 Task: Create a rule when custom fields comments is set to a number grater than 1 by me.
Action: Mouse pressed left at (848, 249)
Screenshot: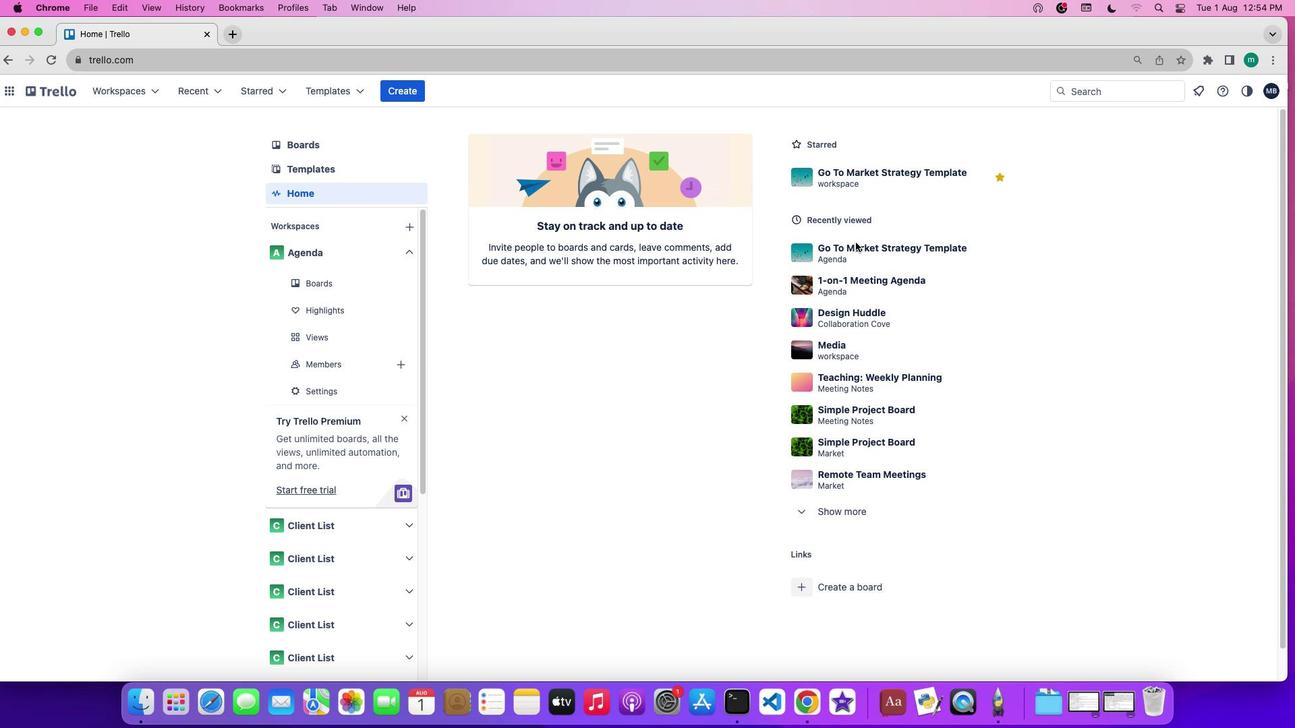 
Action: Mouse pressed left at (848, 249)
Screenshot: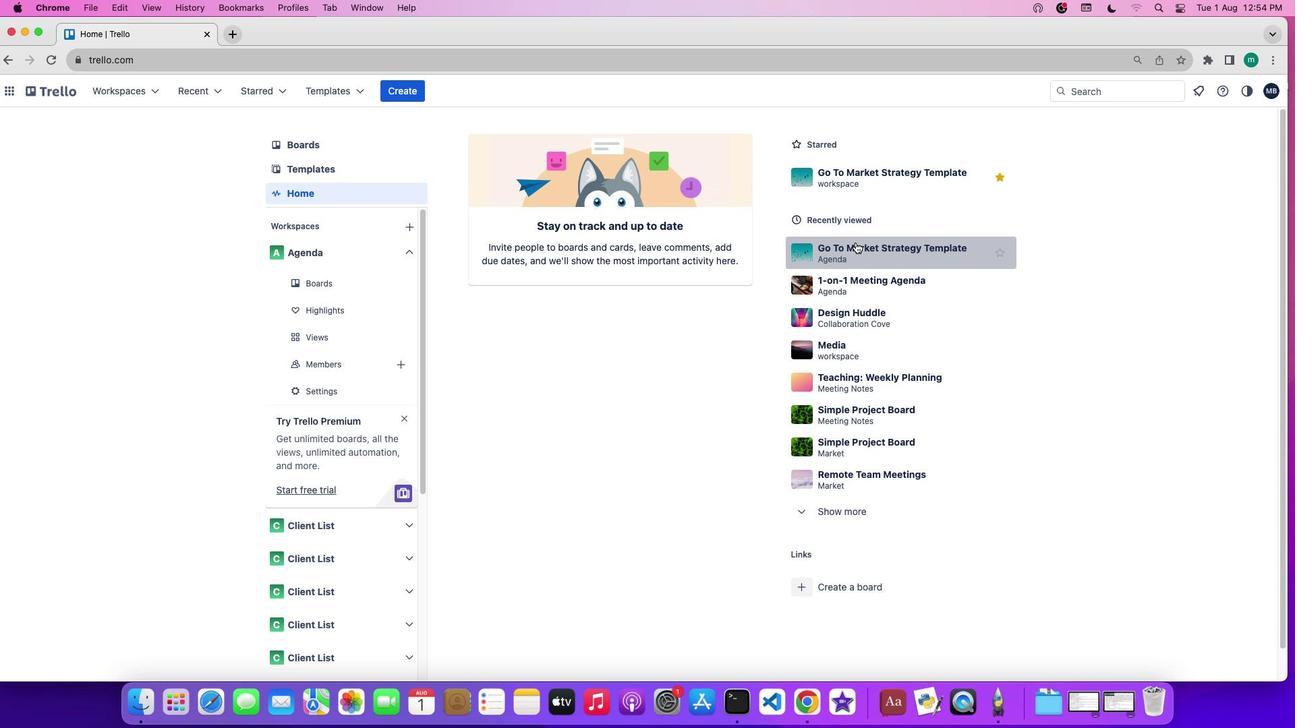 
Action: Mouse moved to (1170, 303)
Screenshot: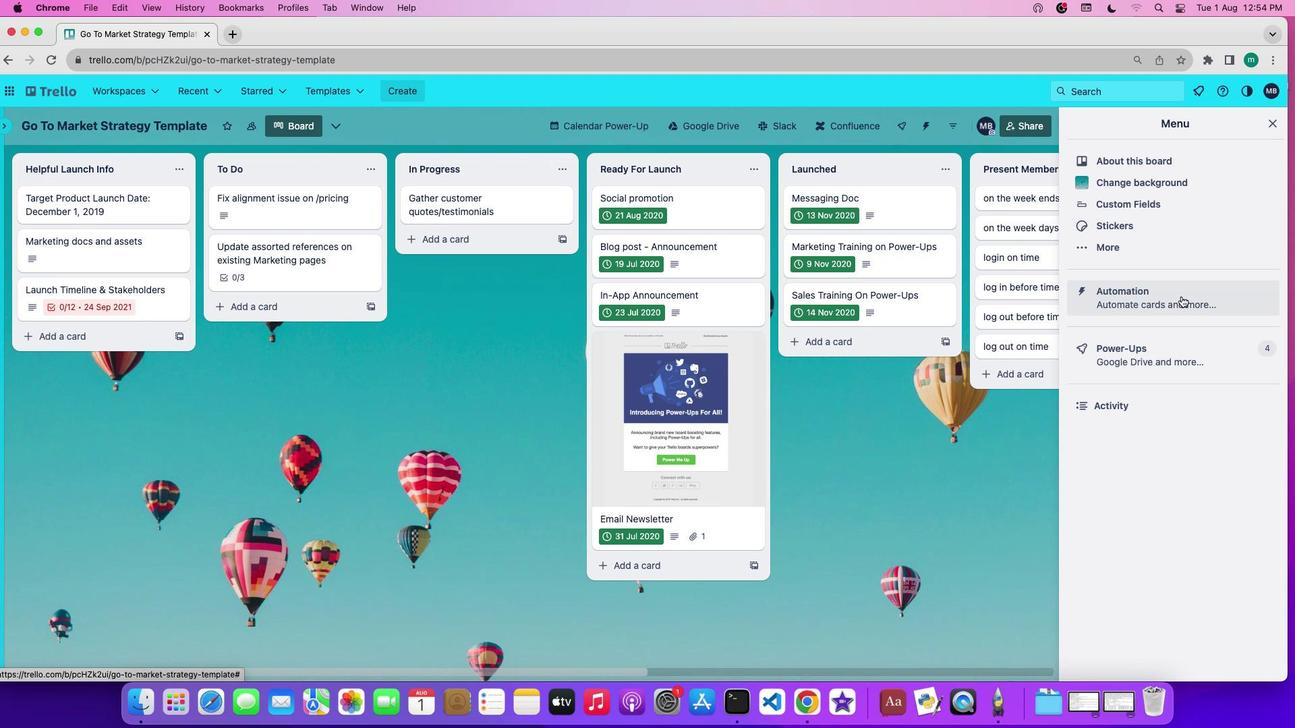 
Action: Mouse pressed left at (1170, 303)
Screenshot: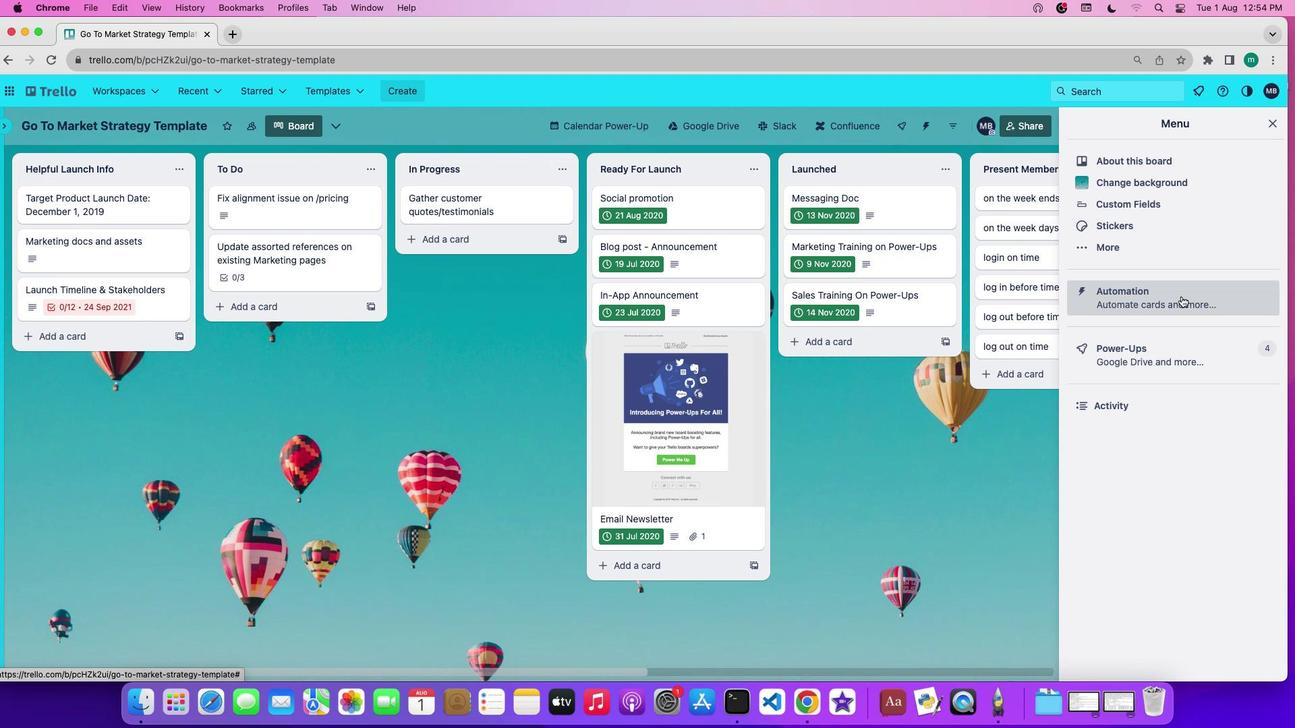 
Action: Mouse moved to (57, 245)
Screenshot: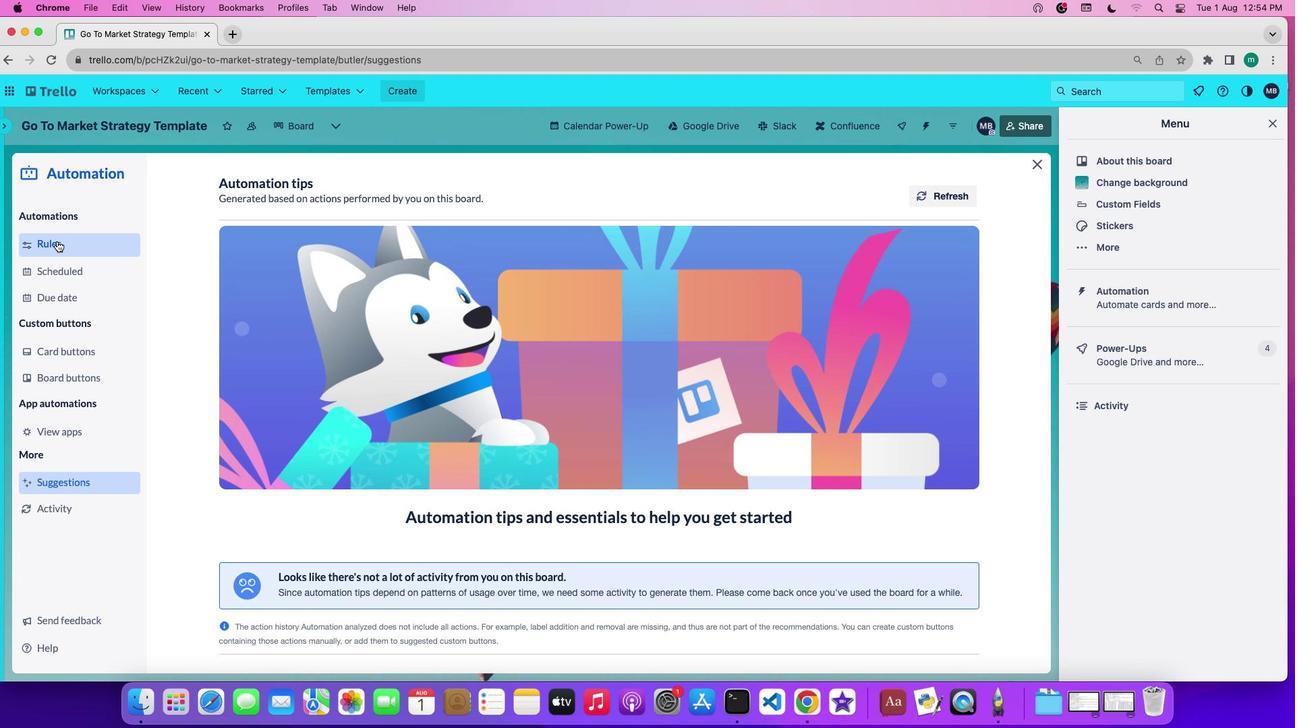 
Action: Mouse pressed left at (57, 245)
Screenshot: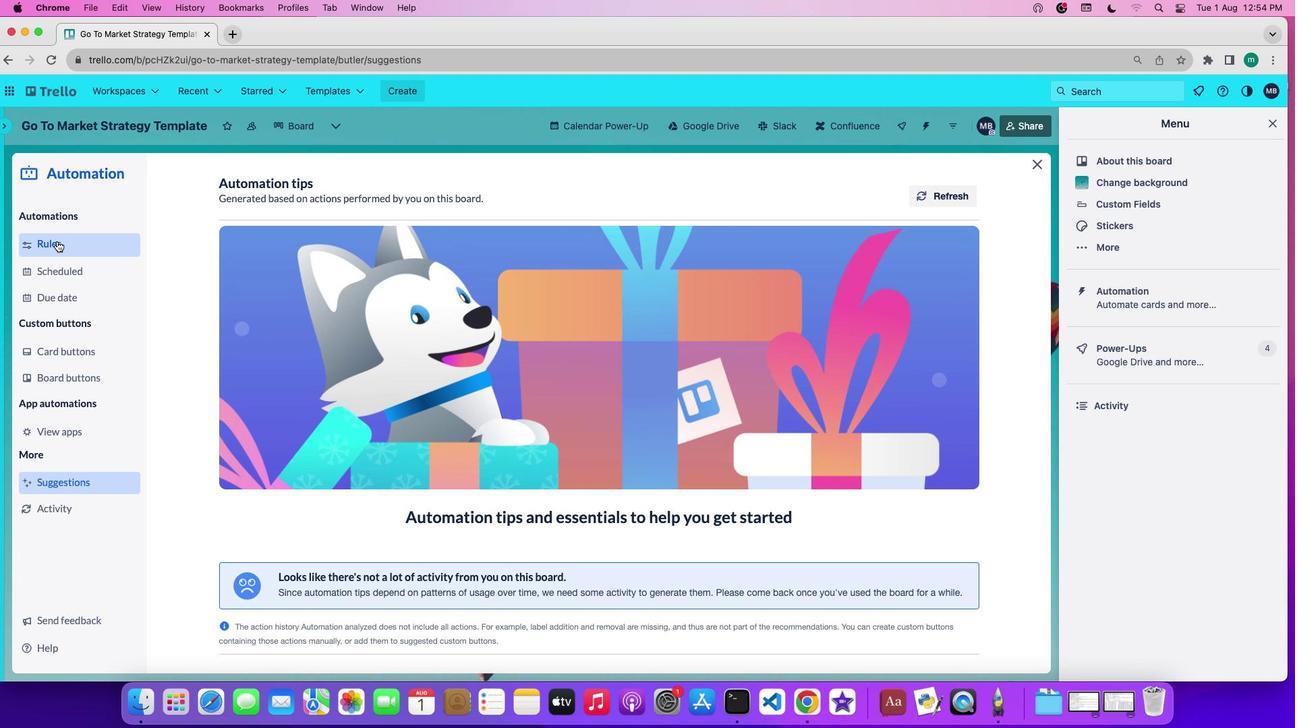 
Action: Mouse moved to (275, 486)
Screenshot: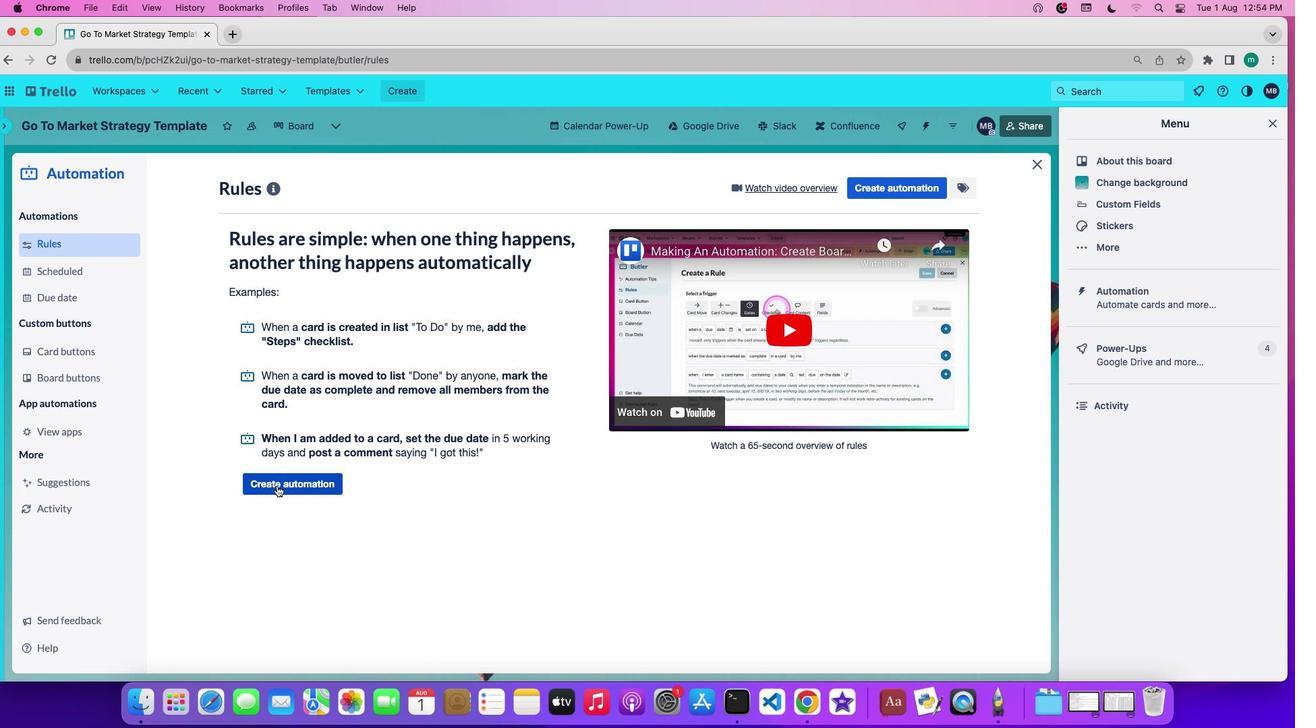 
Action: Mouse pressed left at (275, 486)
Screenshot: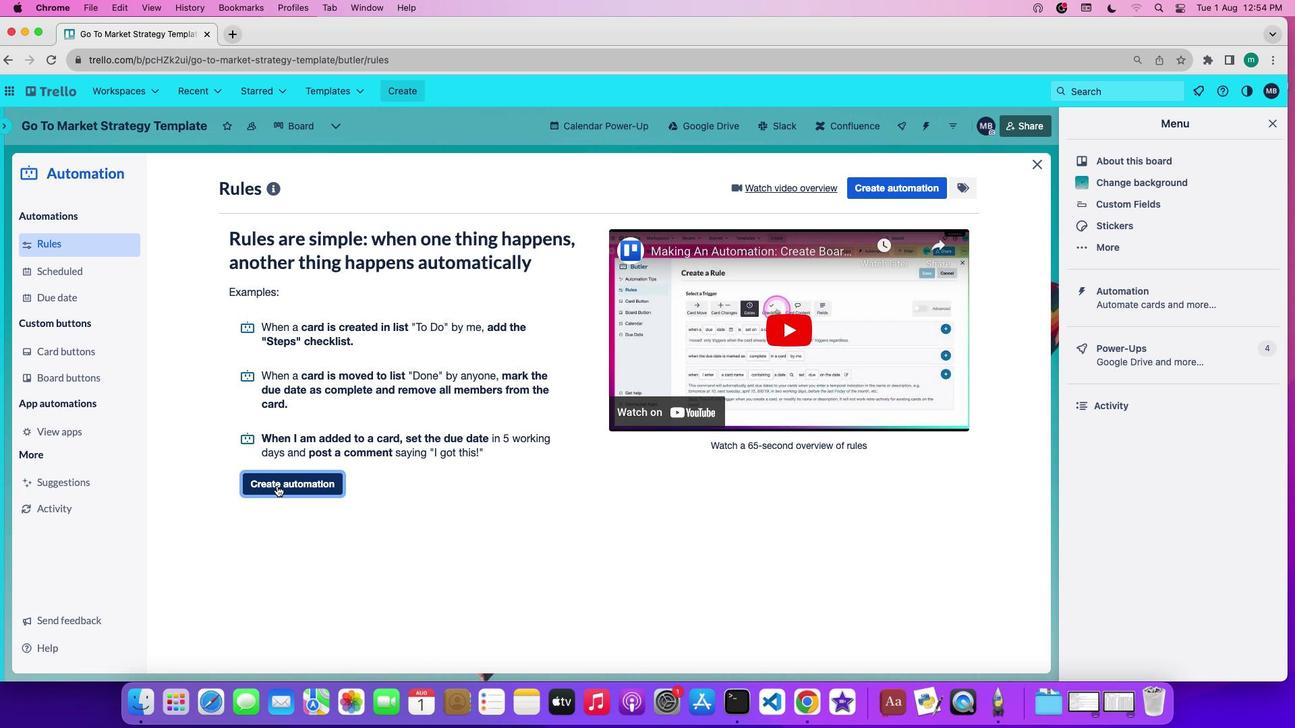 
Action: Mouse moved to (598, 313)
Screenshot: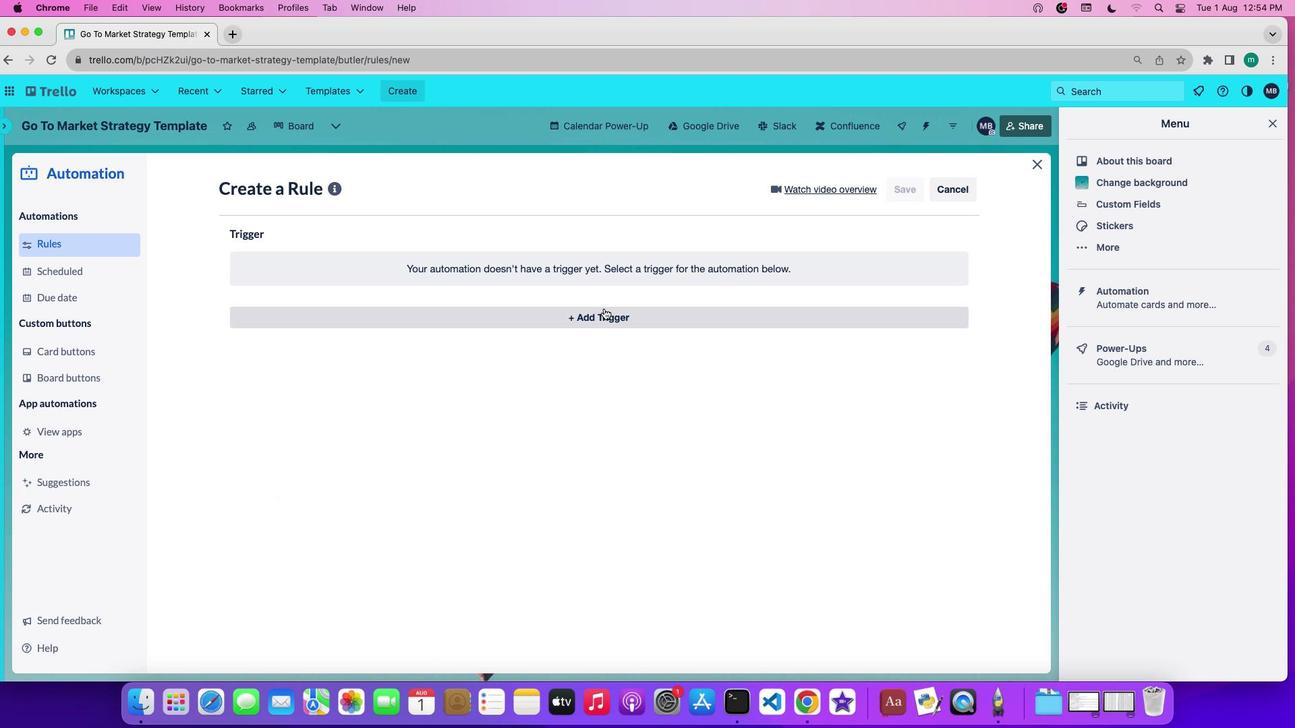 
Action: Mouse pressed left at (598, 313)
Screenshot: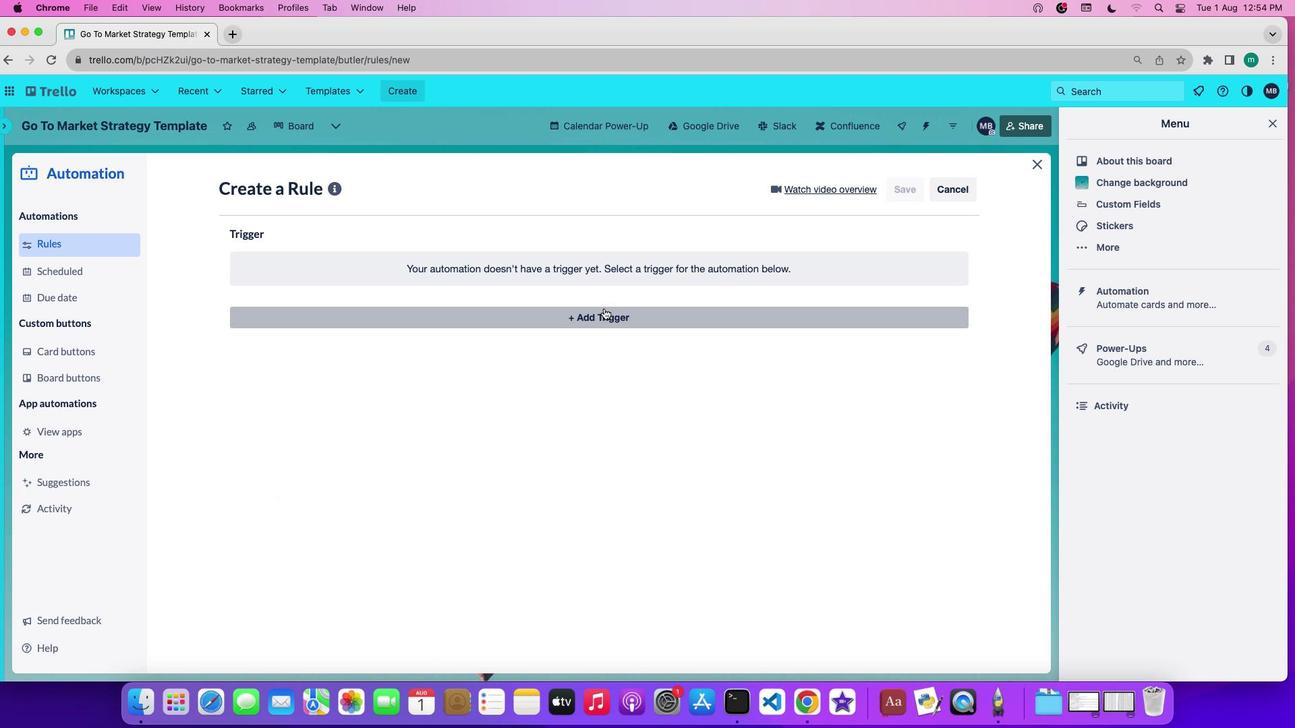 
Action: Mouse moved to (541, 373)
Screenshot: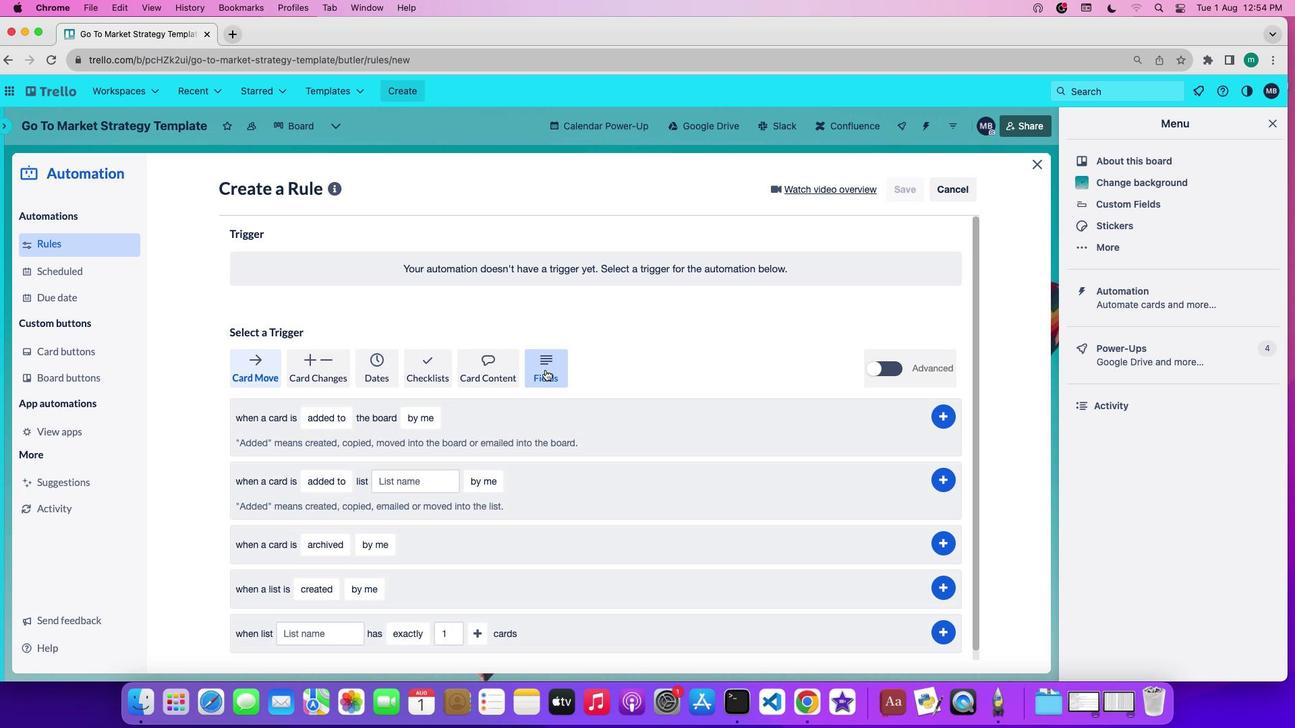 
Action: Mouse pressed left at (541, 373)
Screenshot: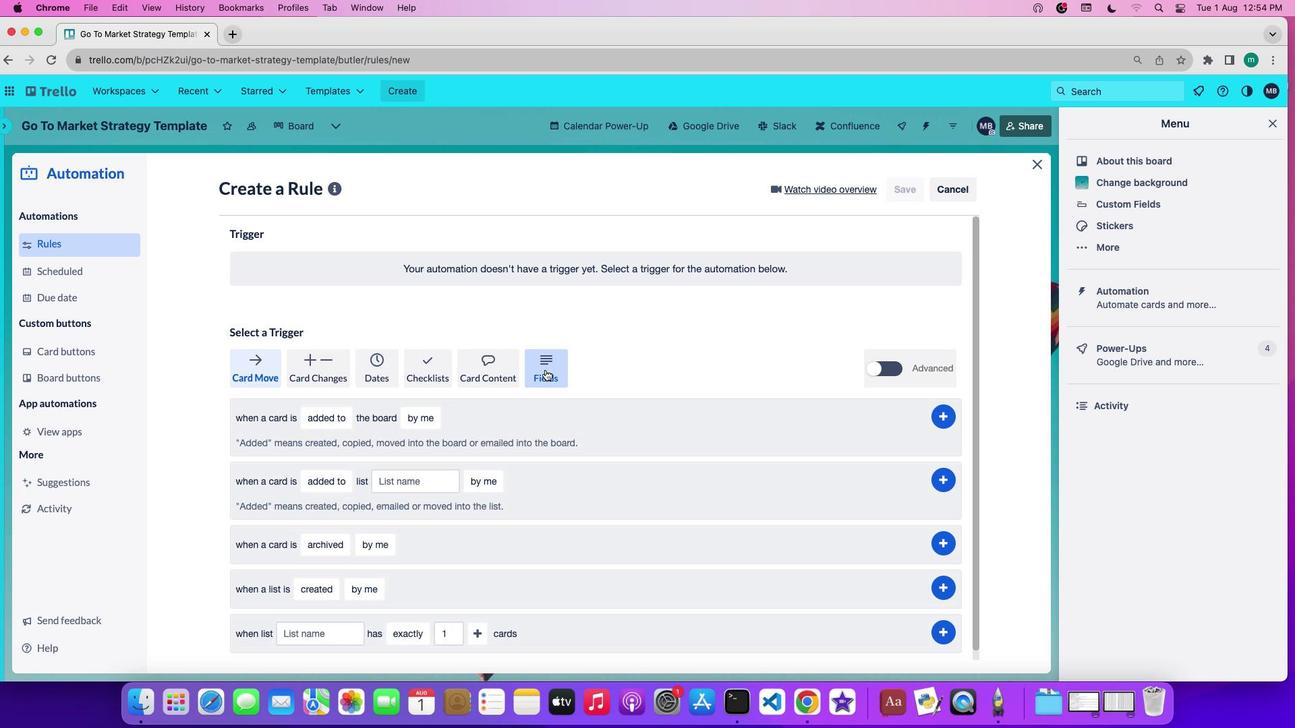 
Action: Mouse moved to (525, 514)
Screenshot: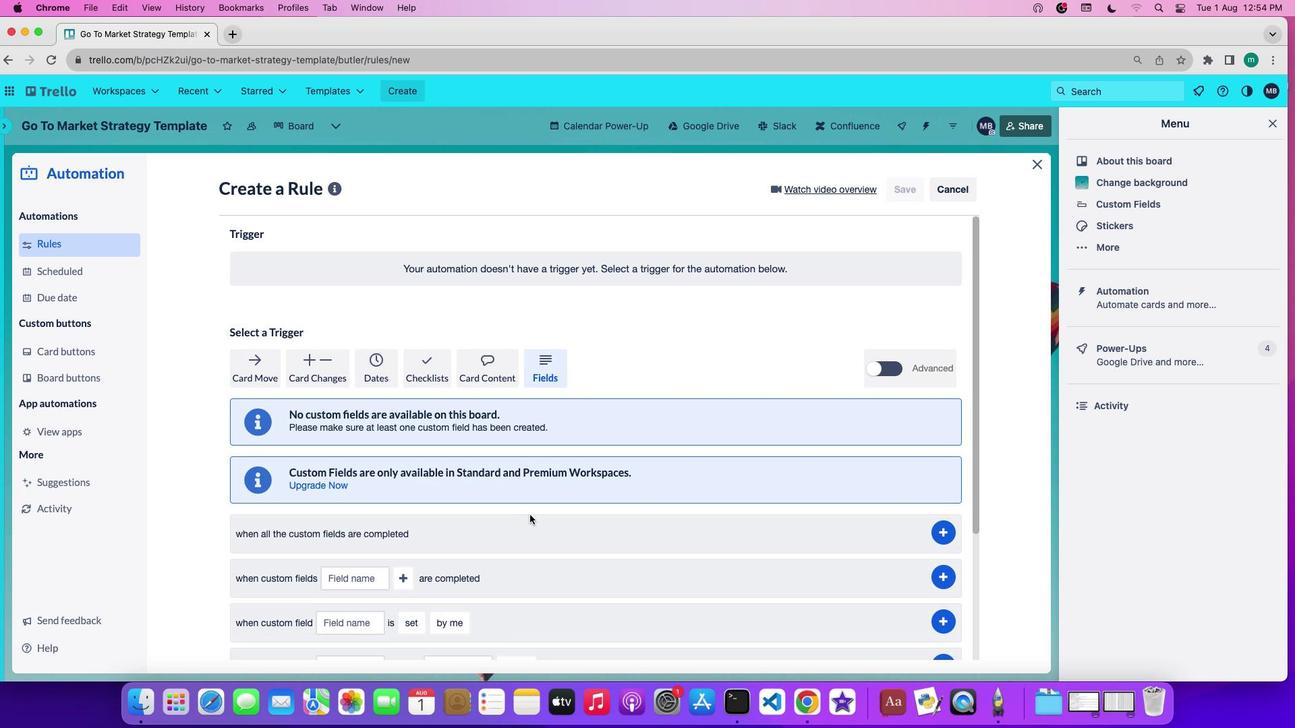 
Action: Mouse scrolled (525, 514) with delta (0, 12)
Screenshot: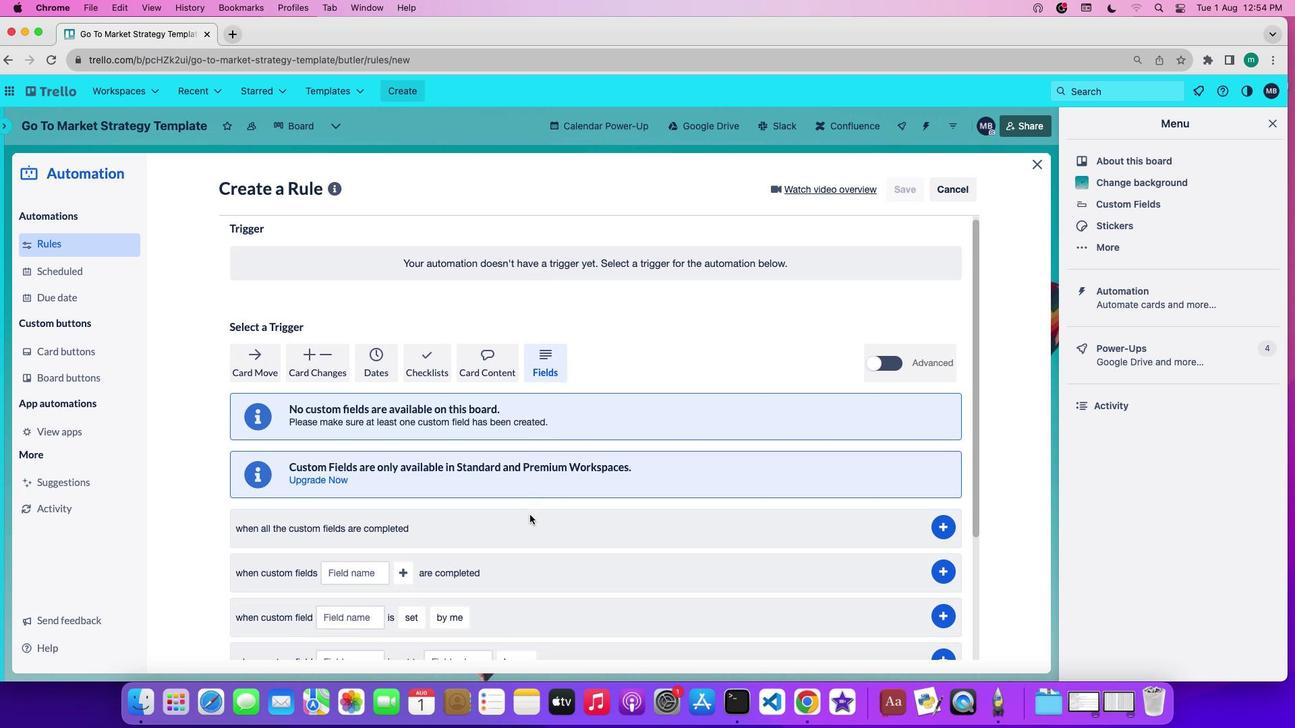 
Action: Mouse scrolled (525, 514) with delta (0, 12)
Screenshot: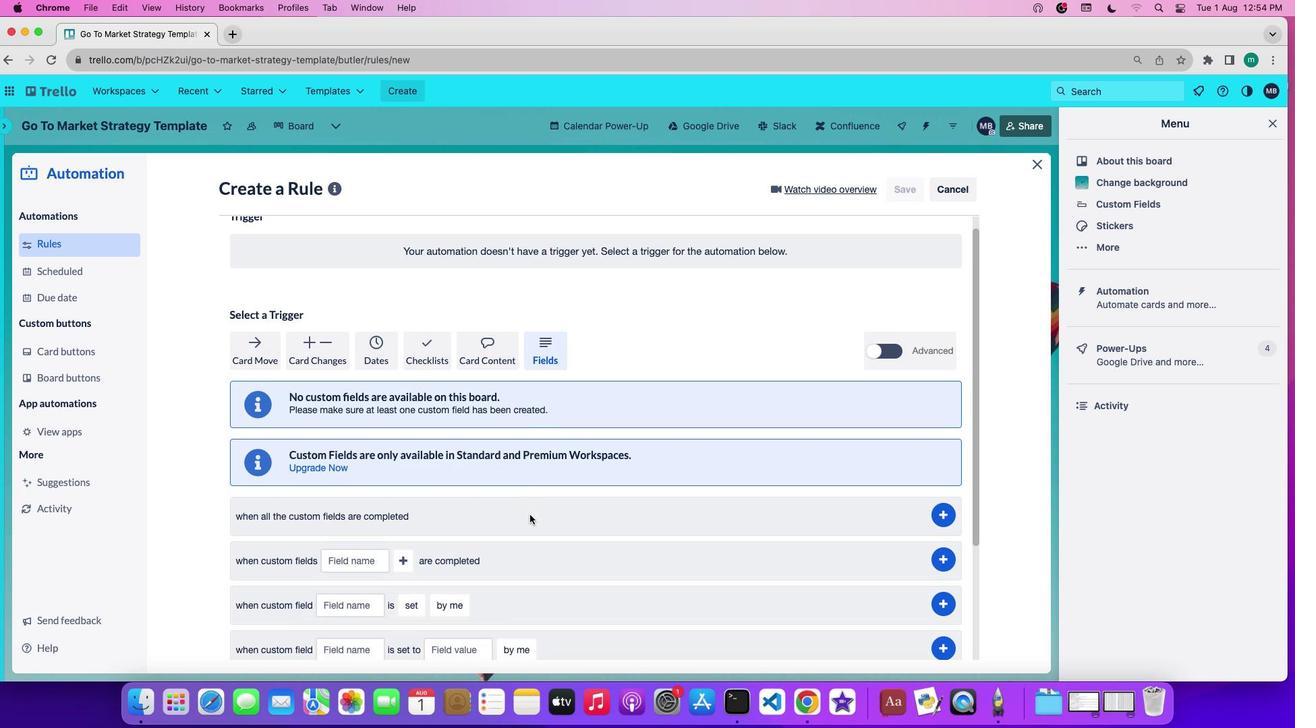 
Action: Mouse scrolled (525, 514) with delta (0, 12)
Screenshot: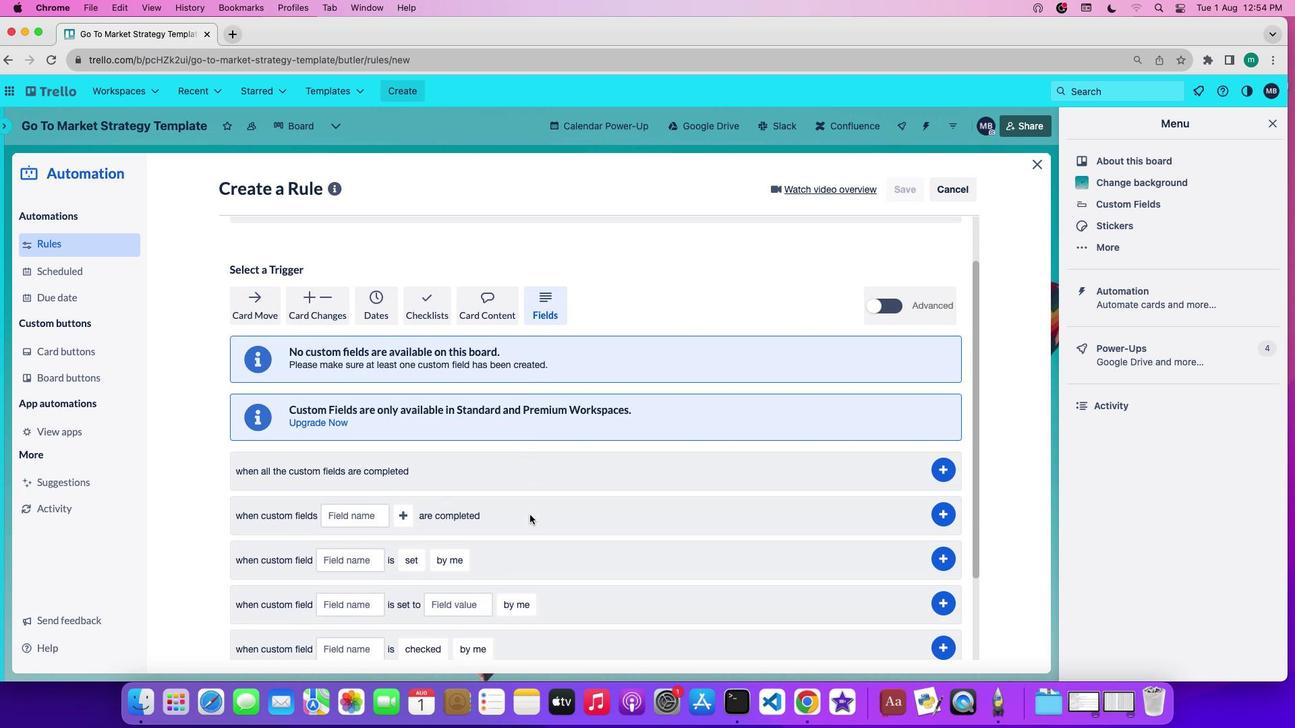 
Action: Mouse scrolled (525, 514) with delta (0, 12)
Screenshot: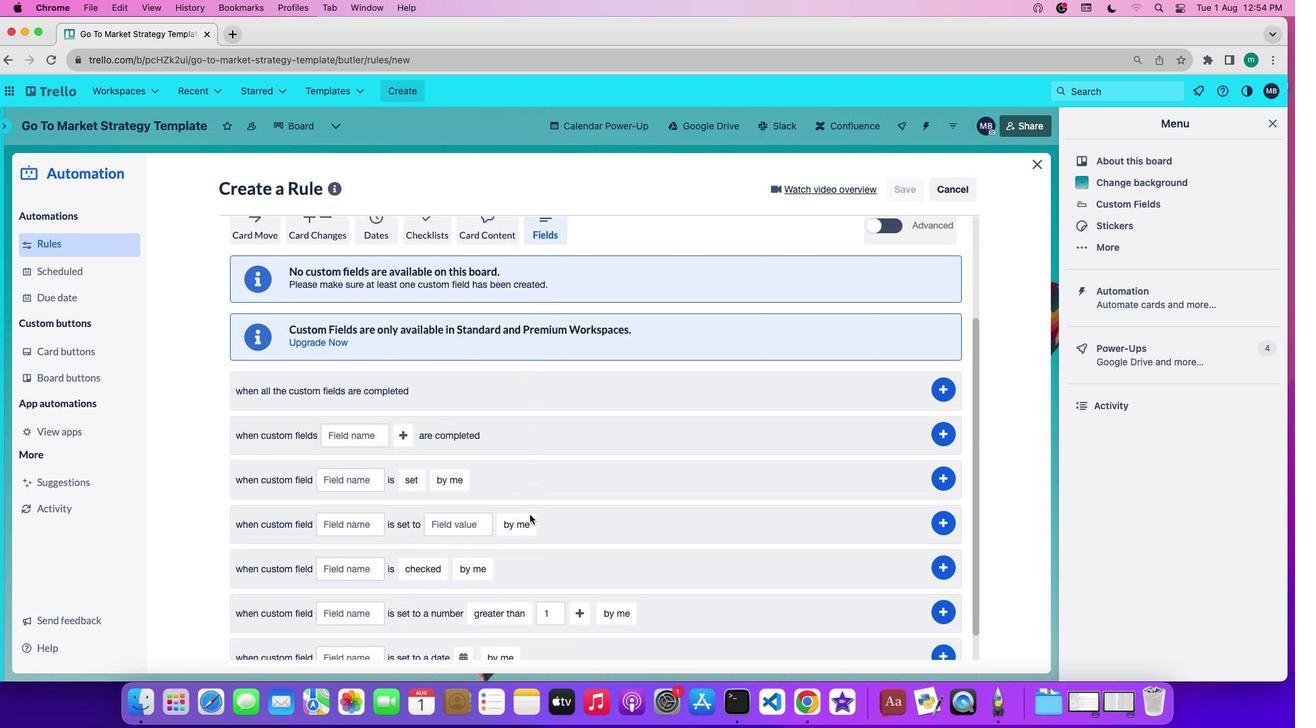 
Action: Mouse scrolled (525, 514) with delta (0, 12)
Screenshot: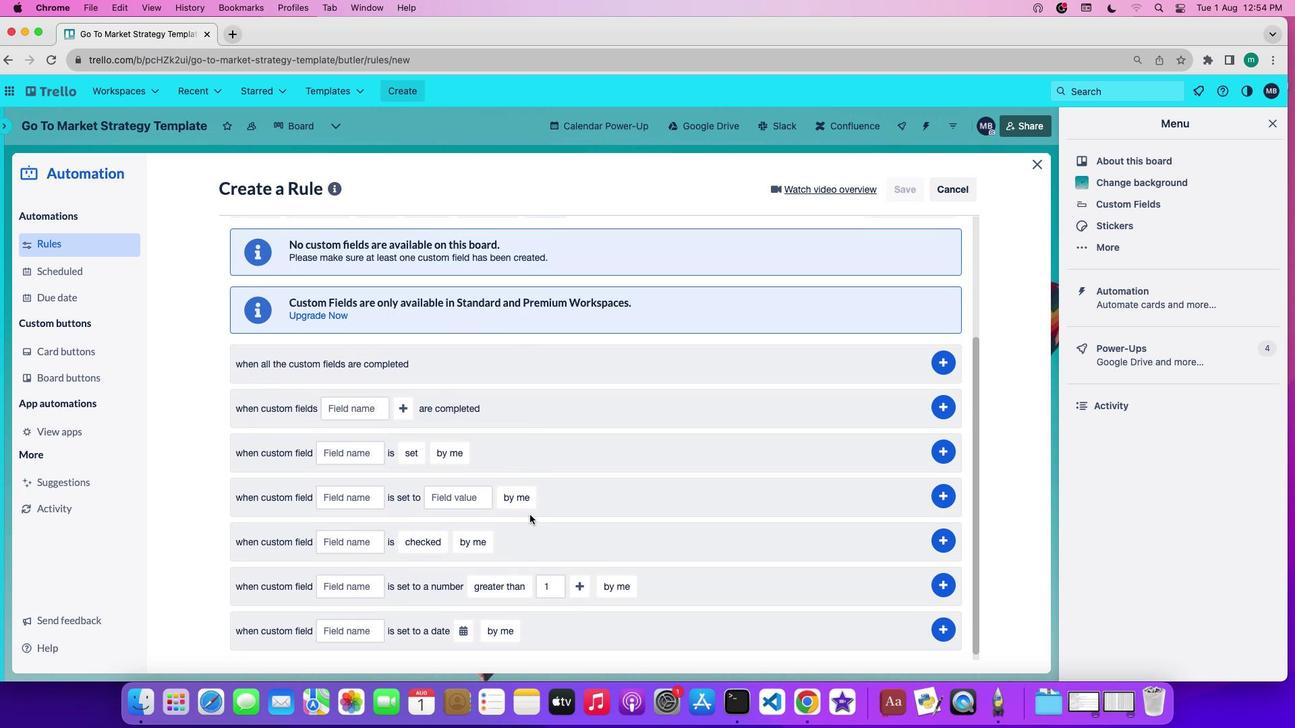 
Action: Mouse scrolled (525, 514) with delta (0, 12)
Screenshot: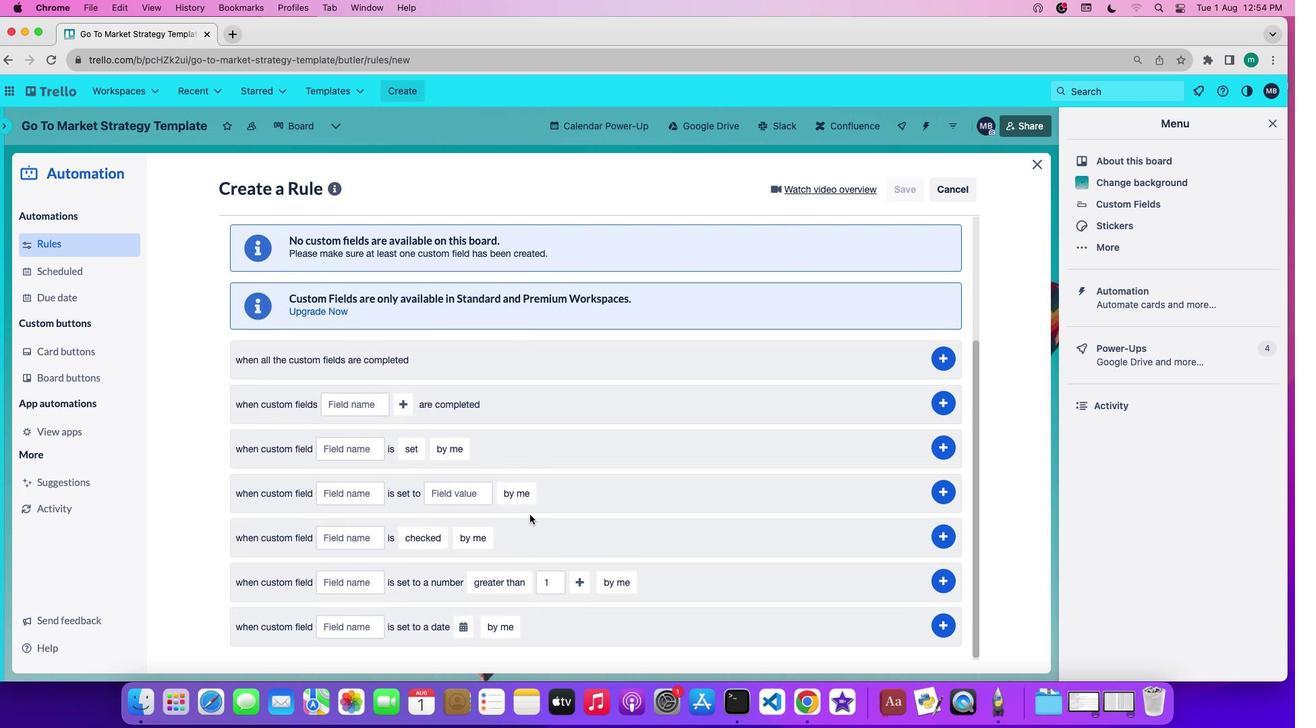 
Action: Mouse scrolled (525, 514) with delta (0, 12)
Screenshot: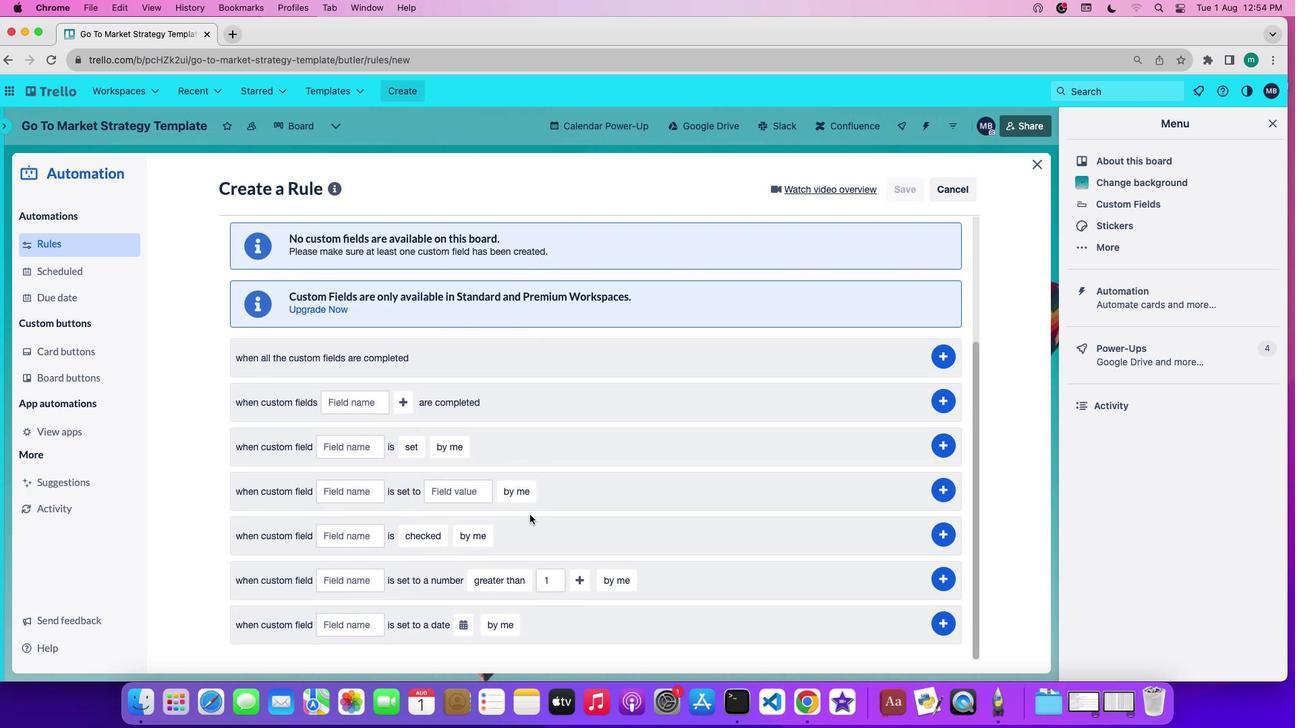 
Action: Mouse moved to (349, 577)
Screenshot: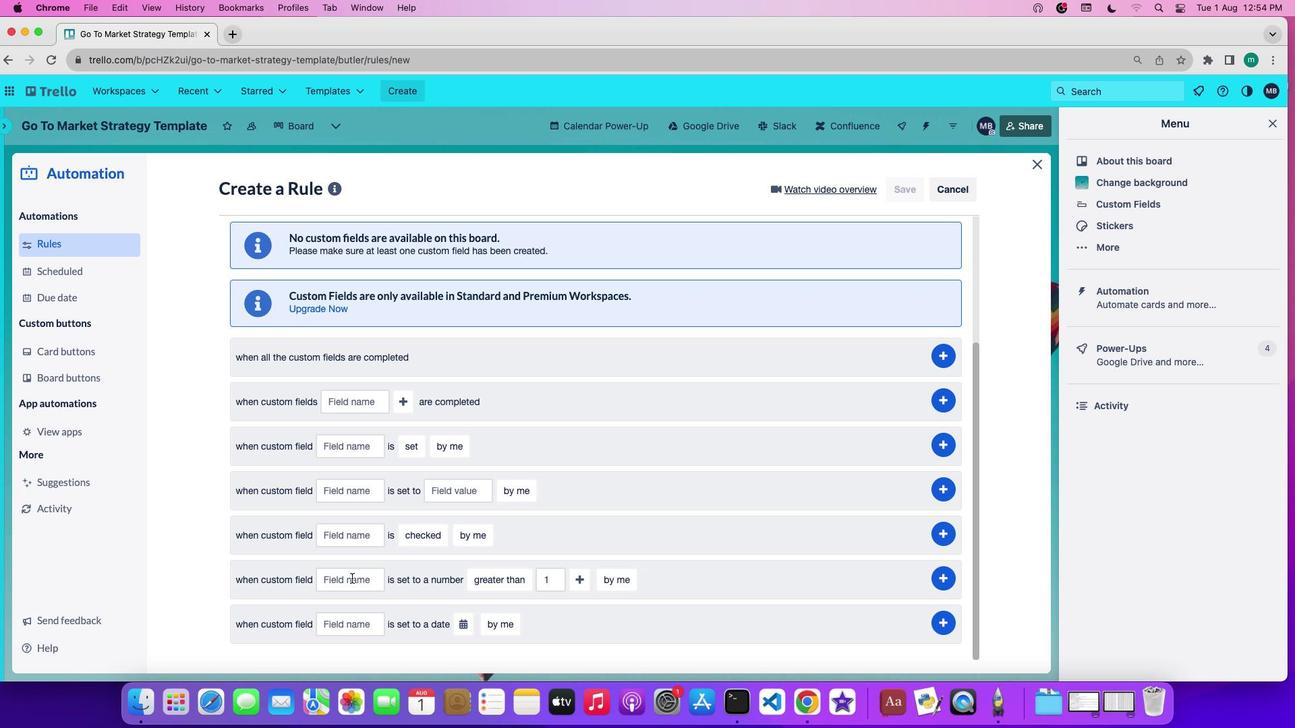 
Action: Mouse pressed left at (349, 577)
Screenshot: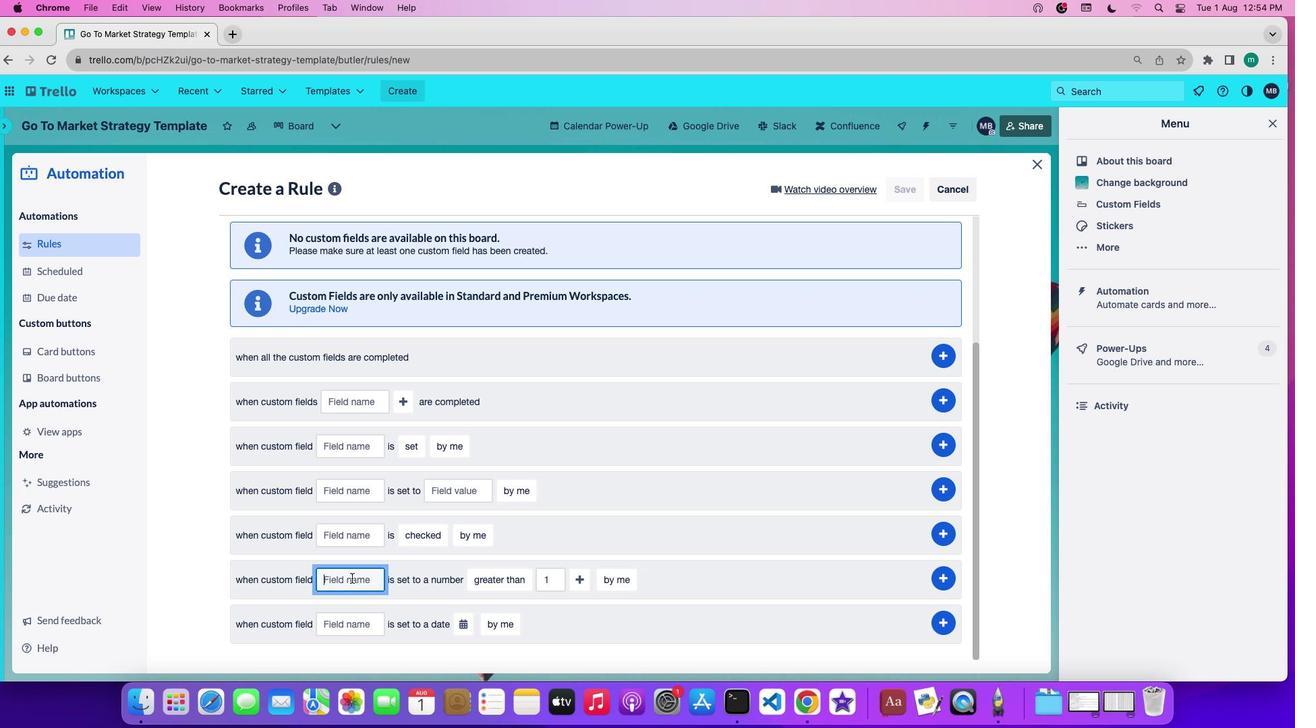 
Action: Key pressed 'c''o''m''m''e''n''t''s'
Screenshot: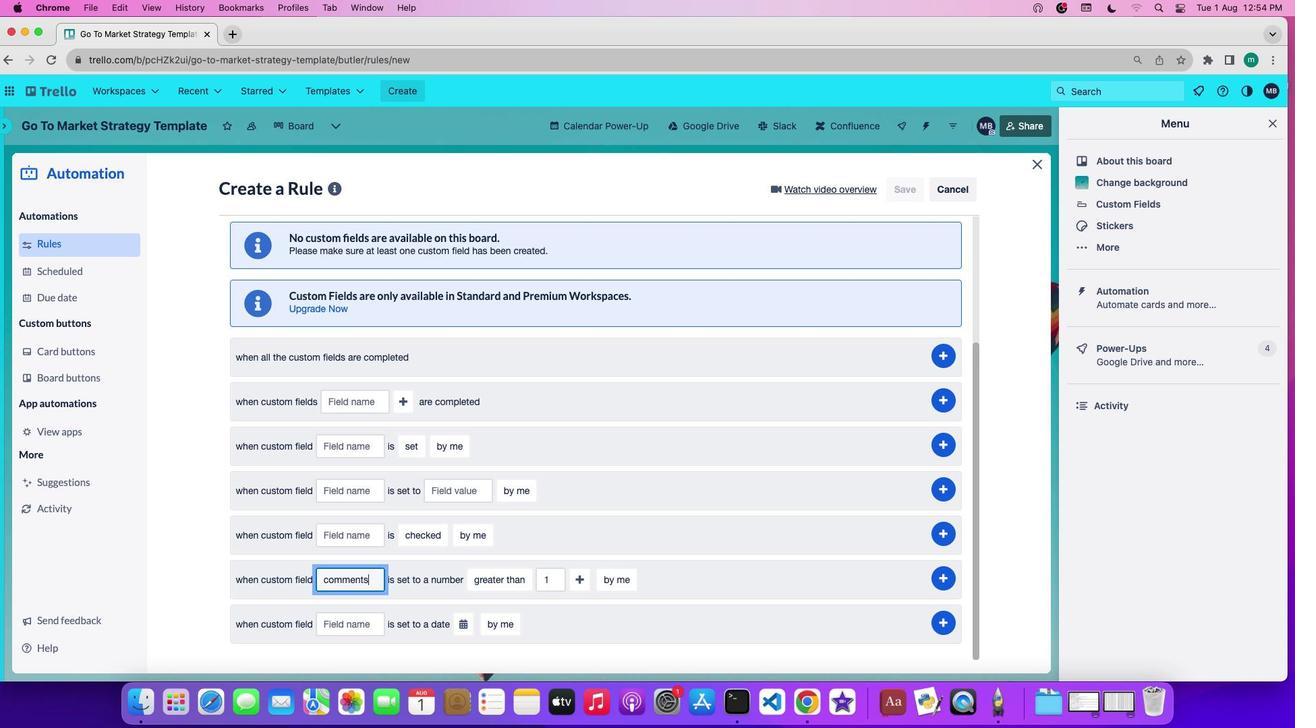 
Action: Mouse moved to (512, 583)
Screenshot: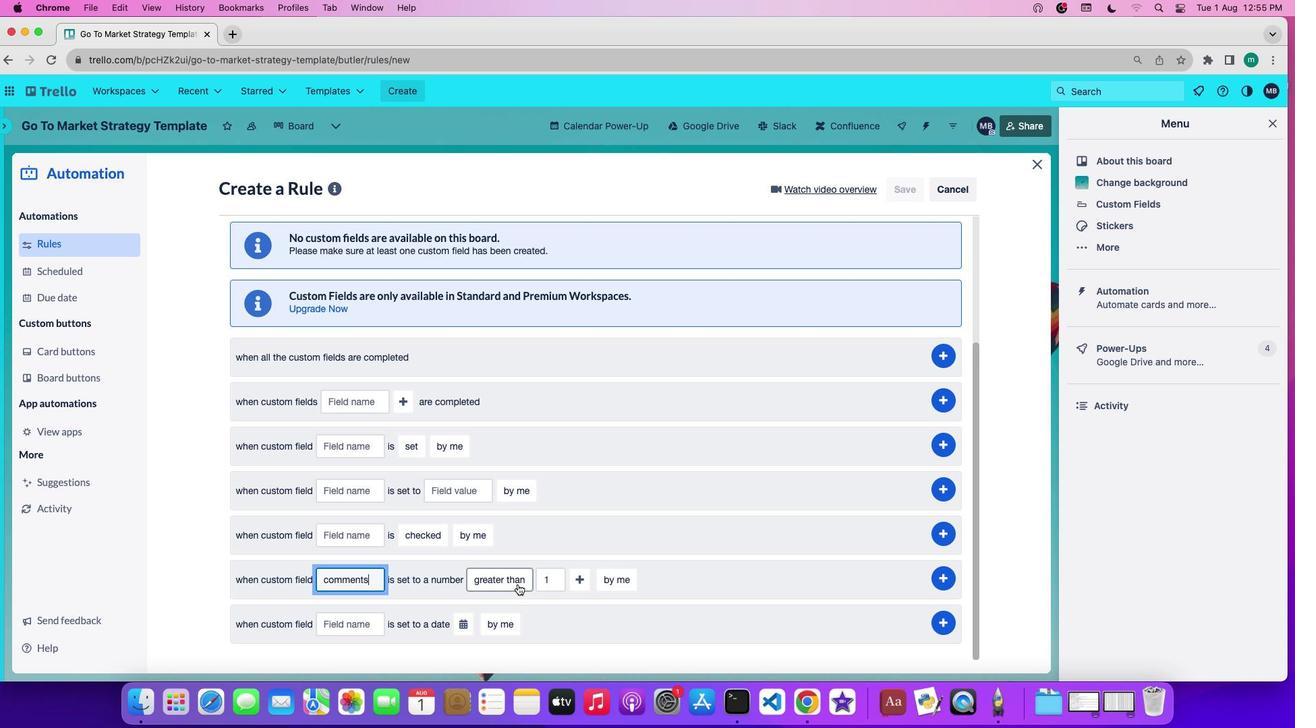 
Action: Mouse pressed left at (512, 583)
Screenshot: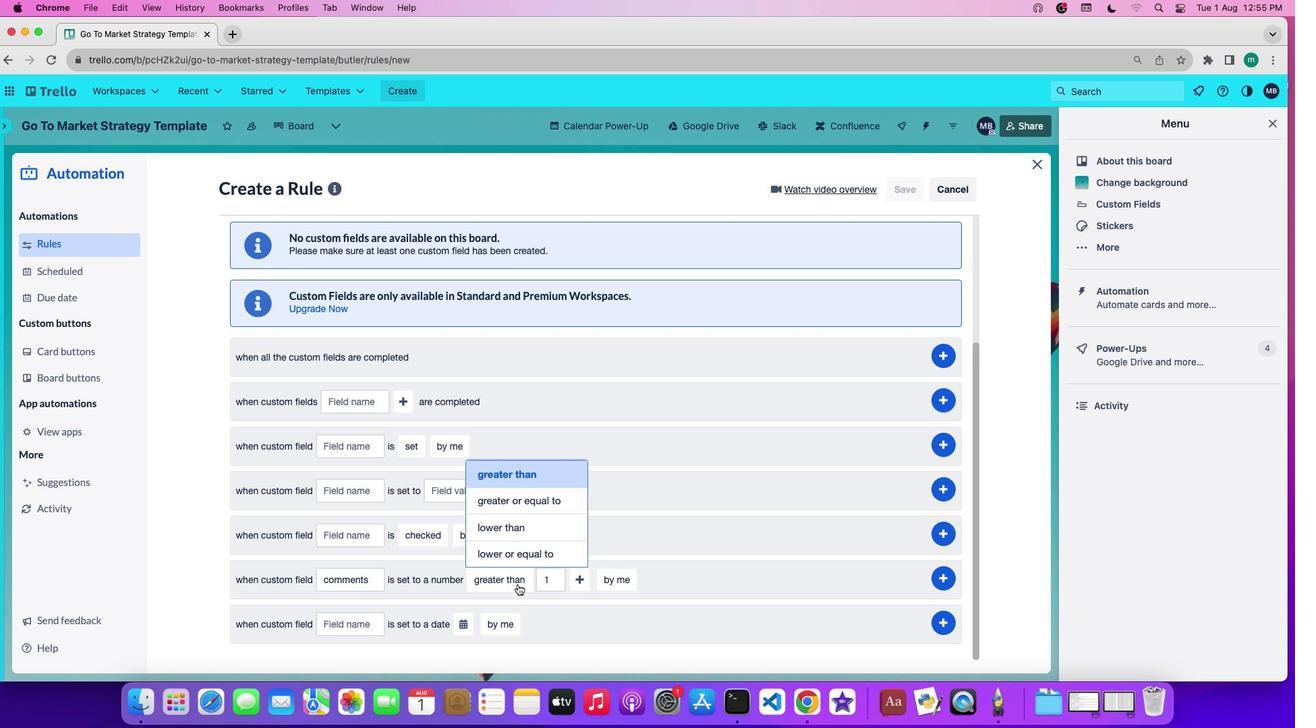
Action: Mouse moved to (541, 477)
Screenshot: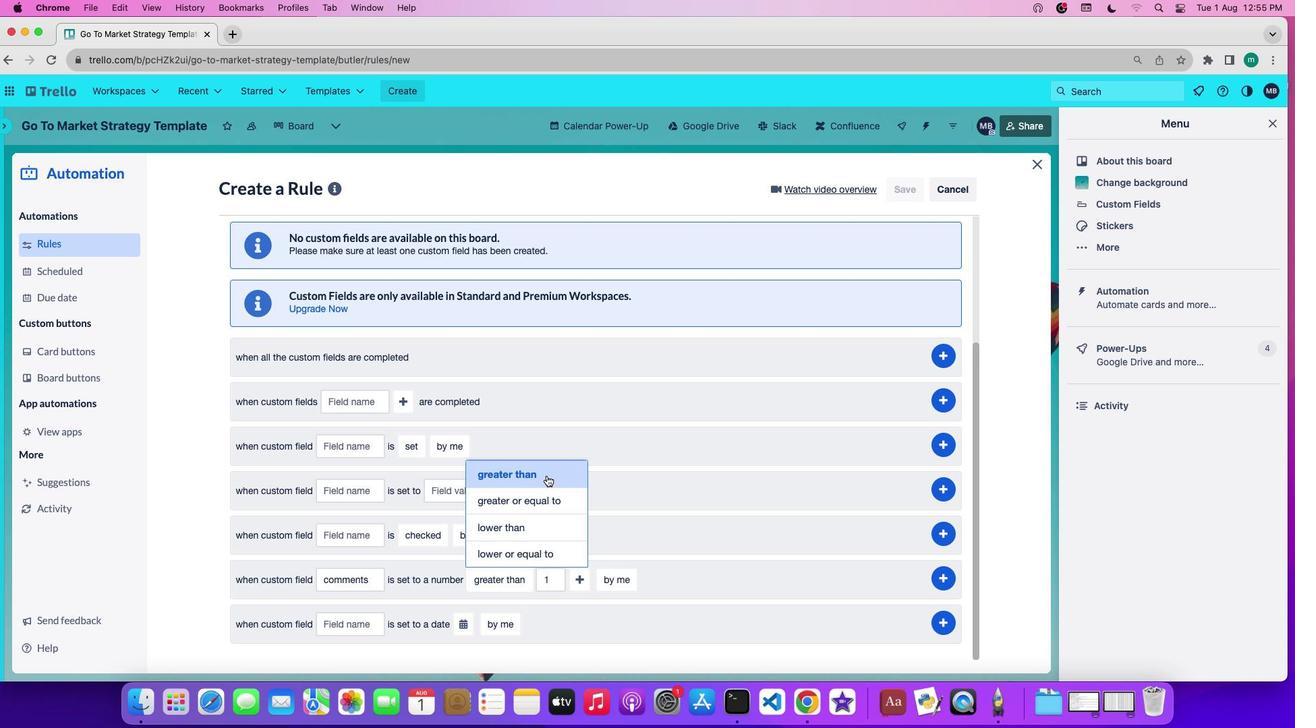 
Action: Mouse pressed left at (541, 477)
Screenshot: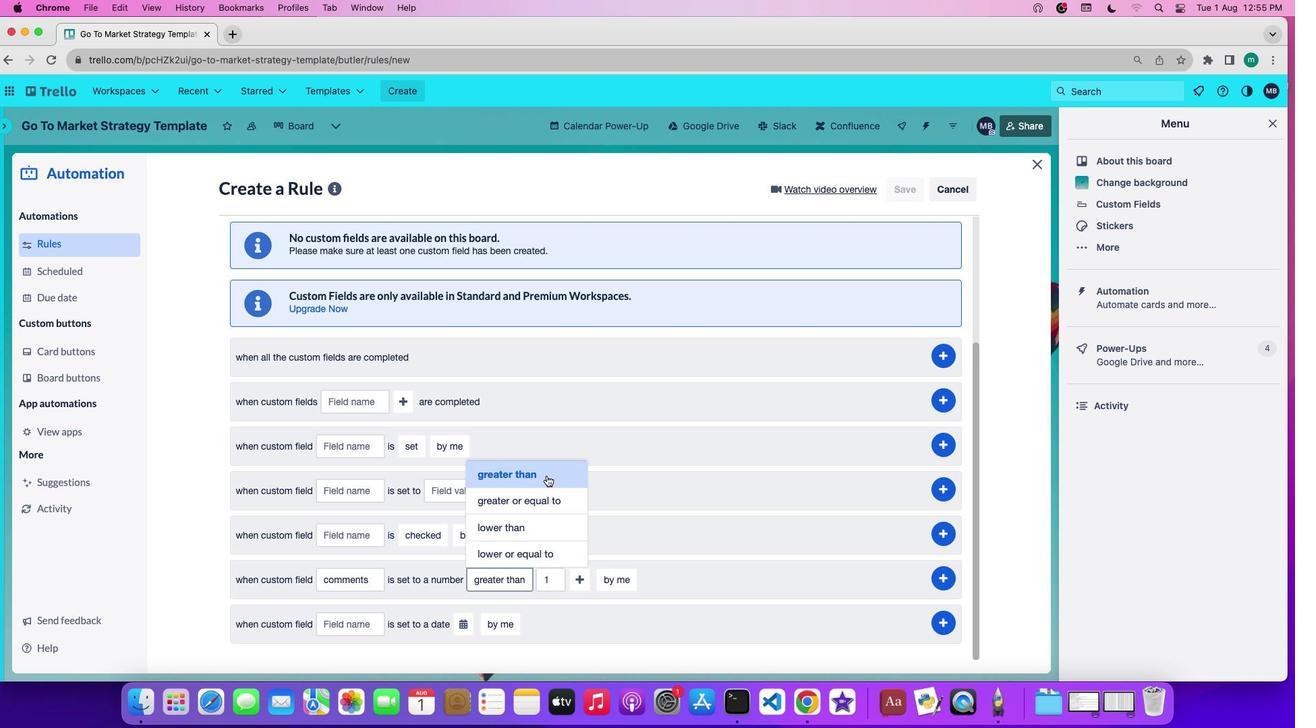 
Action: Mouse moved to (547, 583)
Screenshot: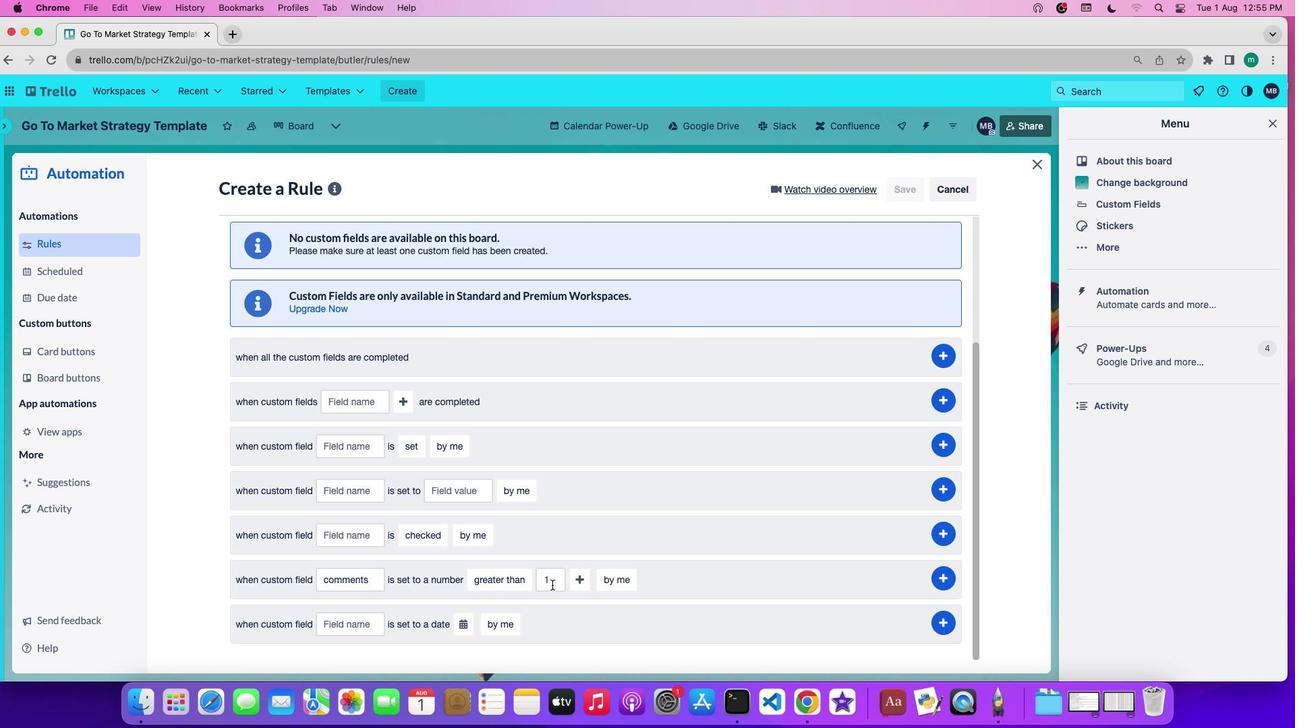 
Action: Mouse pressed left at (547, 583)
Screenshot: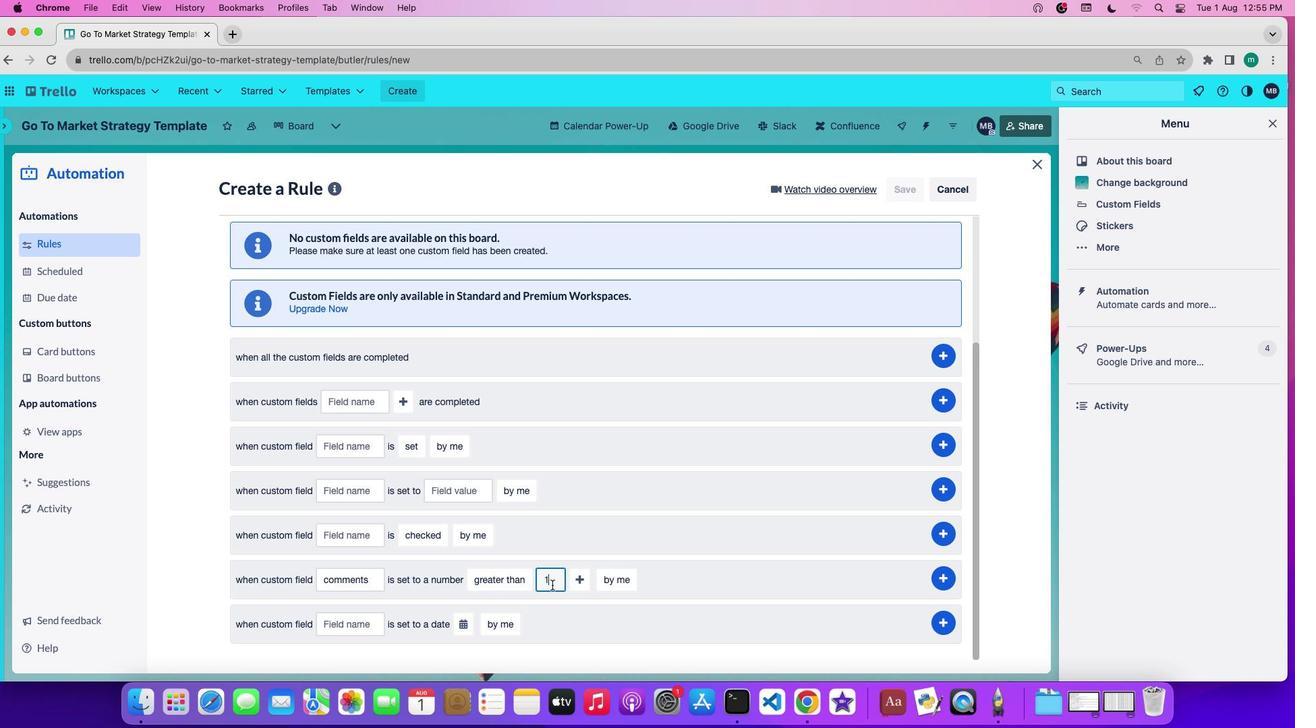 
Action: Key pressed Key.backspace'1'
Screenshot: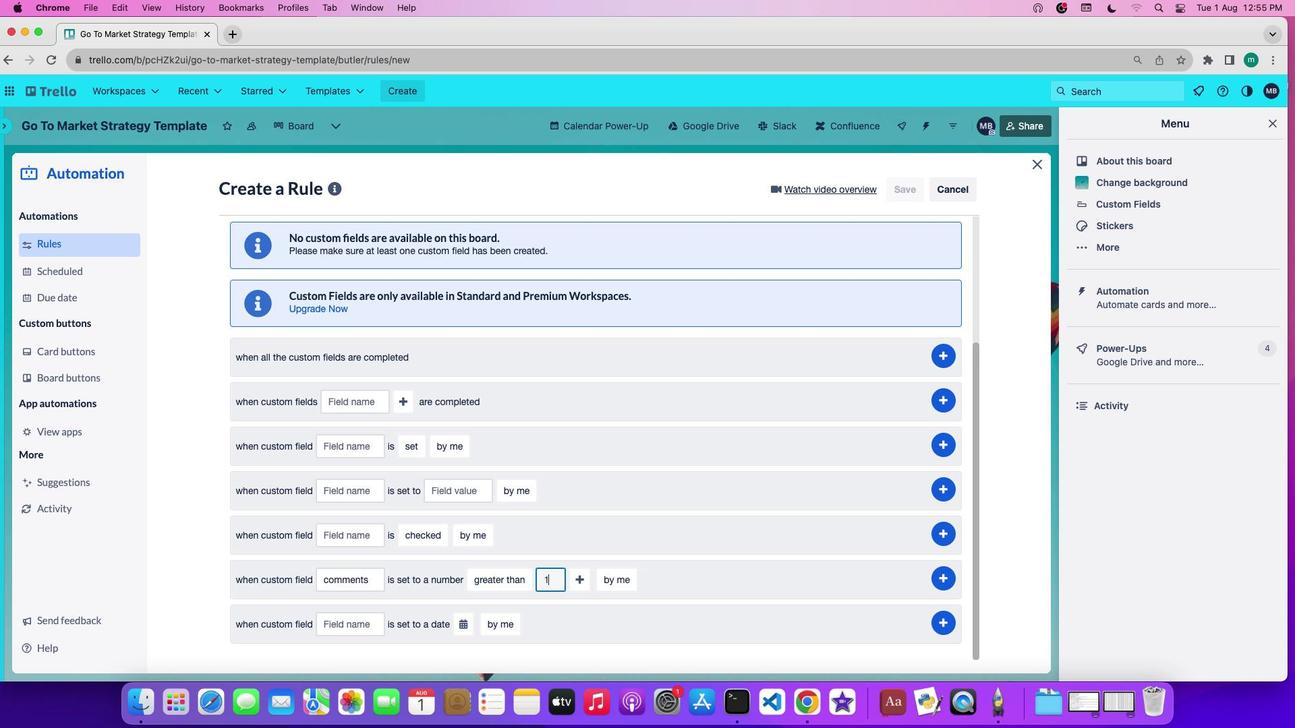 
Action: Mouse moved to (595, 578)
Screenshot: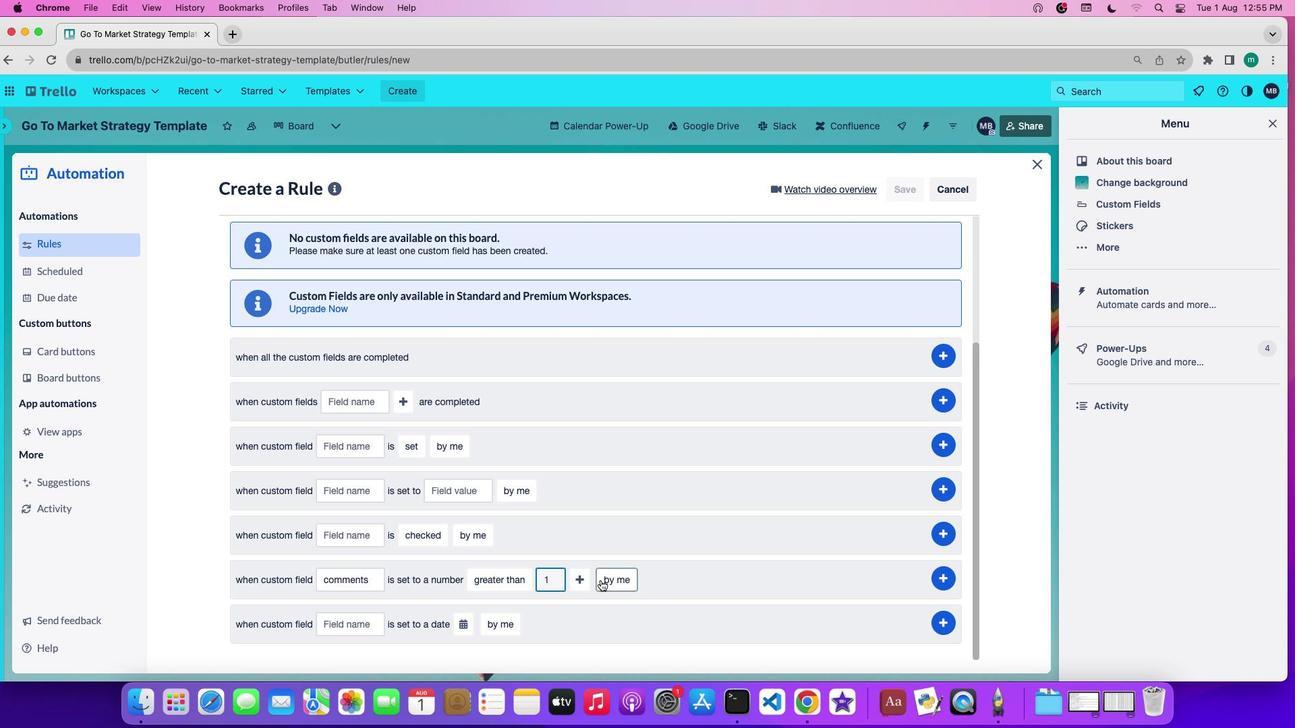 
Action: Mouse pressed left at (595, 578)
Screenshot: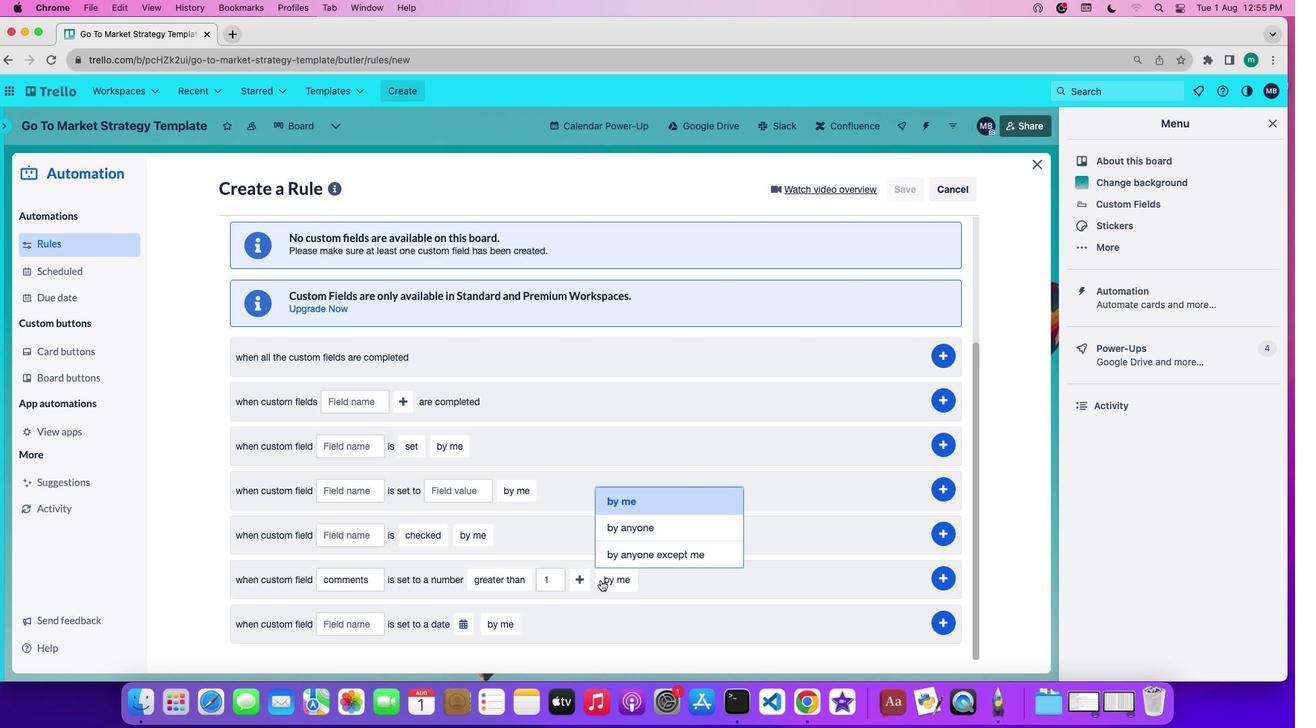
Action: Mouse moved to (676, 500)
Screenshot: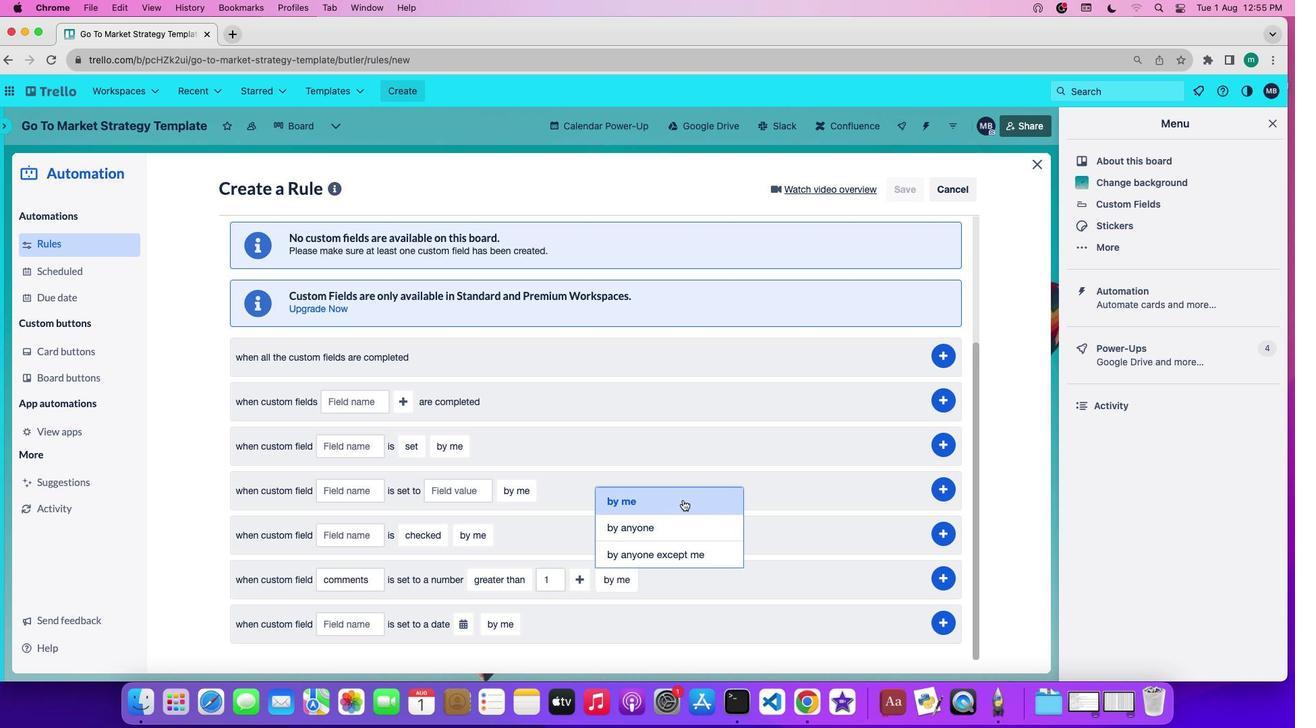 
Action: Mouse pressed left at (676, 500)
Screenshot: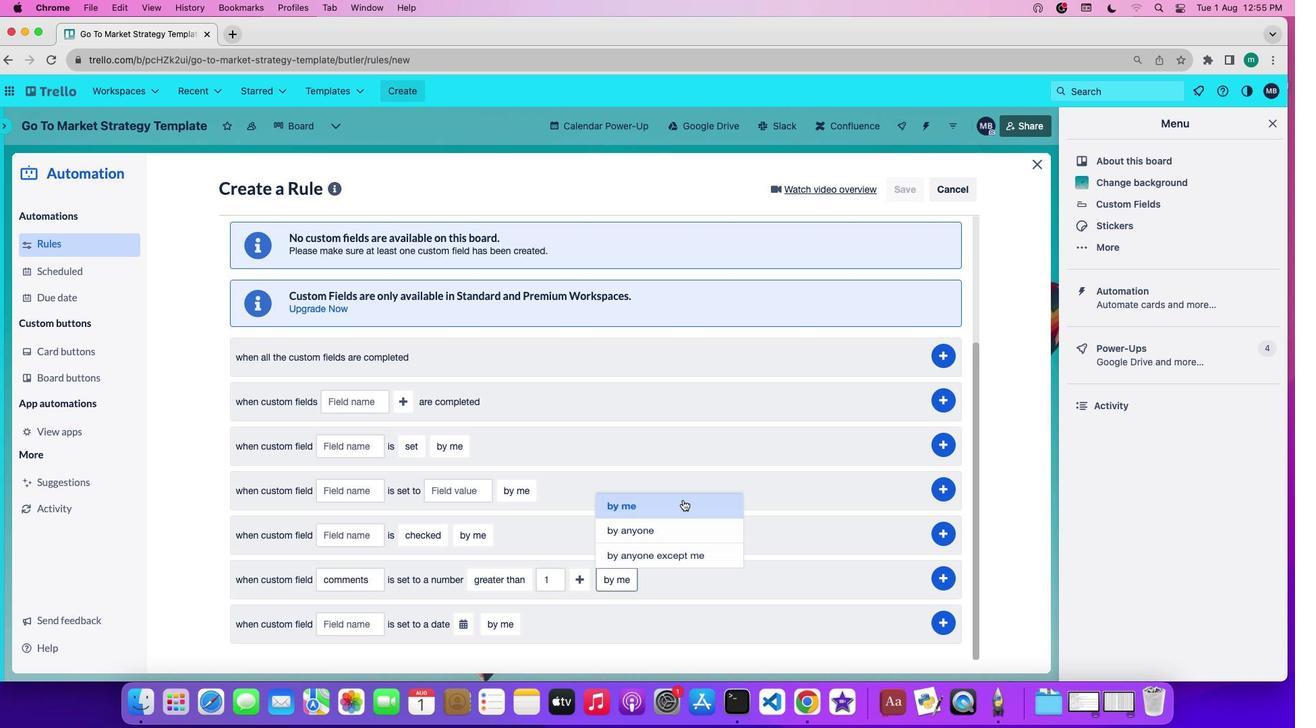 
Action: Mouse moved to (945, 583)
Screenshot: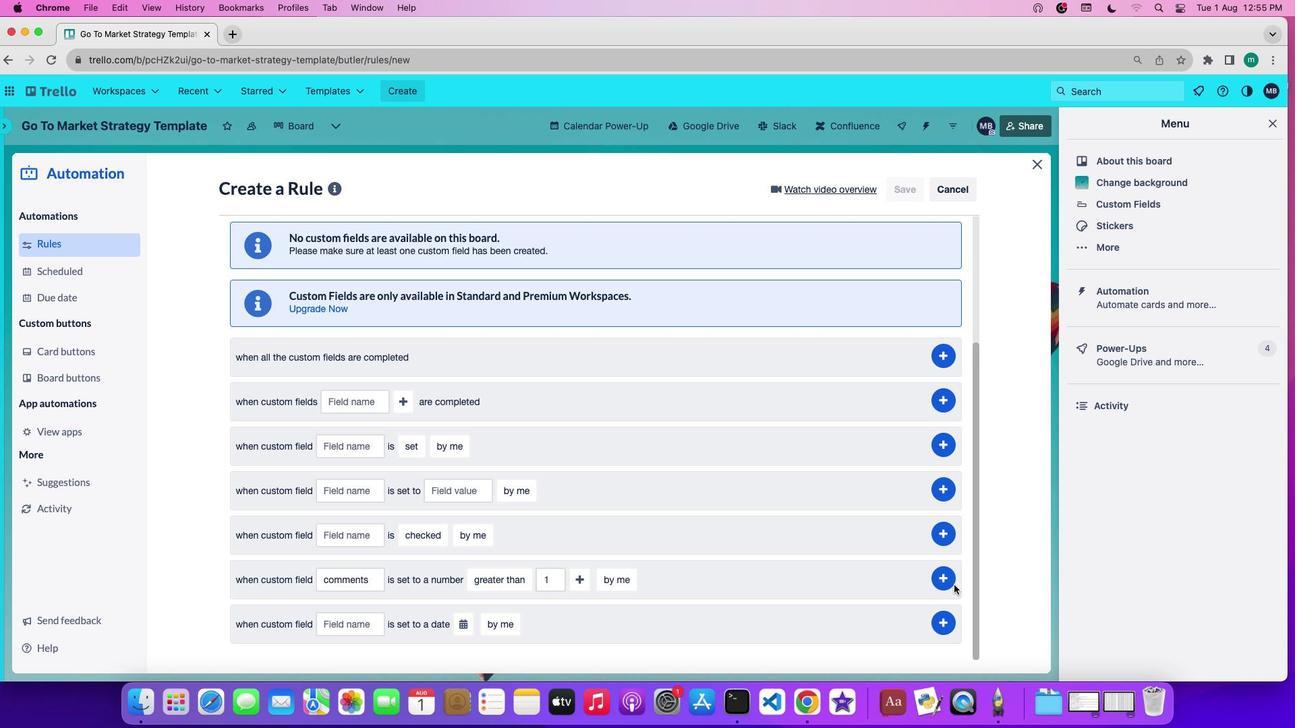
Action: Mouse pressed left at (945, 583)
Screenshot: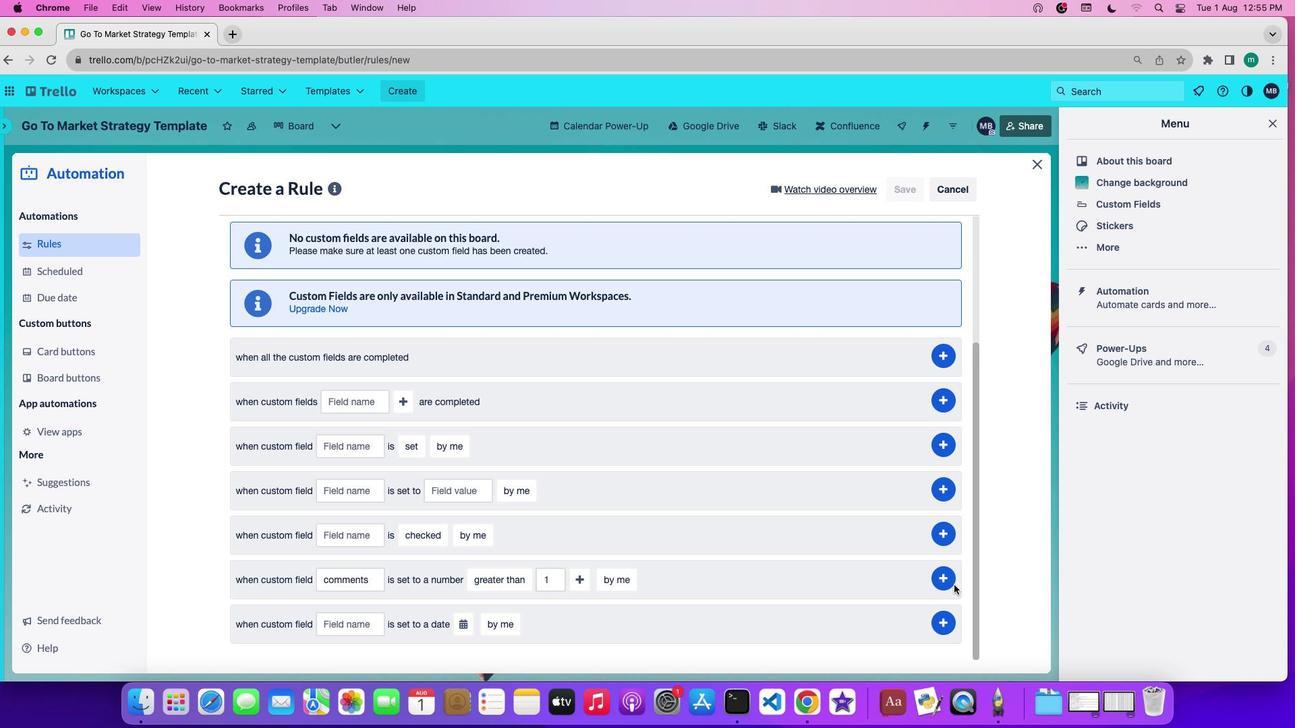 
Action: Mouse moved to (936, 580)
Screenshot: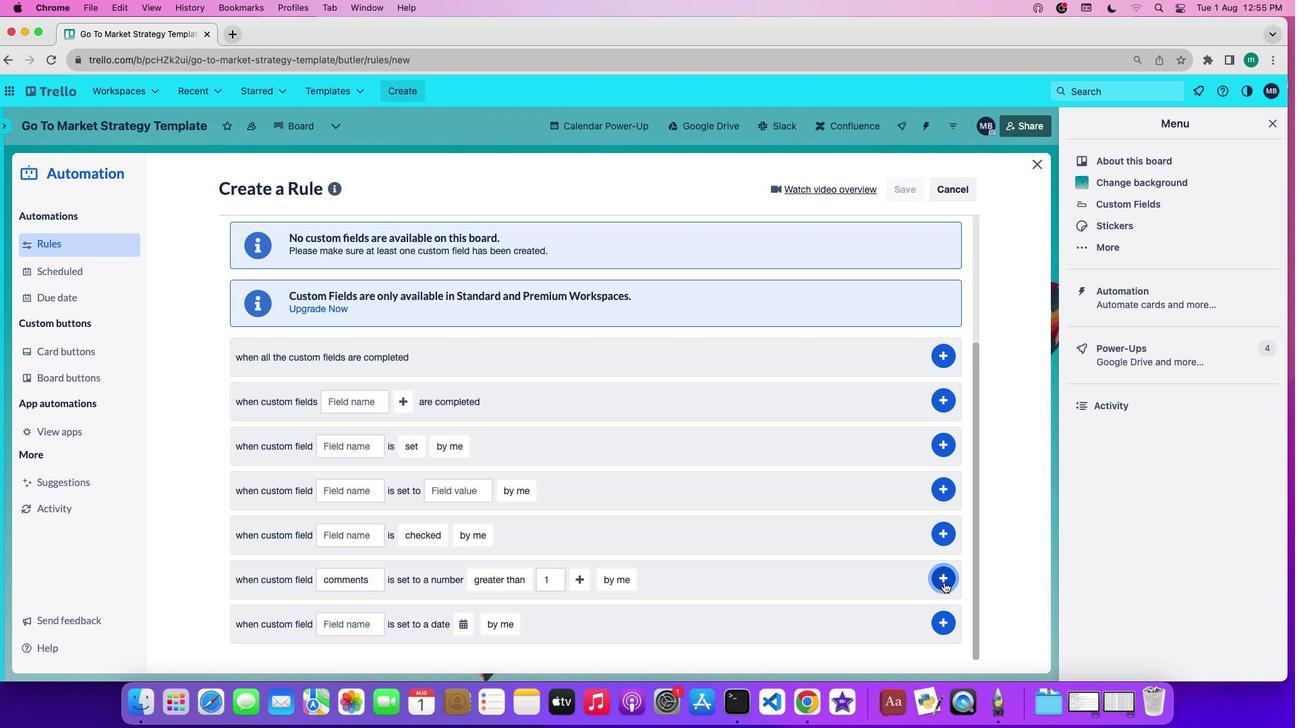 
Action: Mouse pressed left at (936, 580)
Screenshot: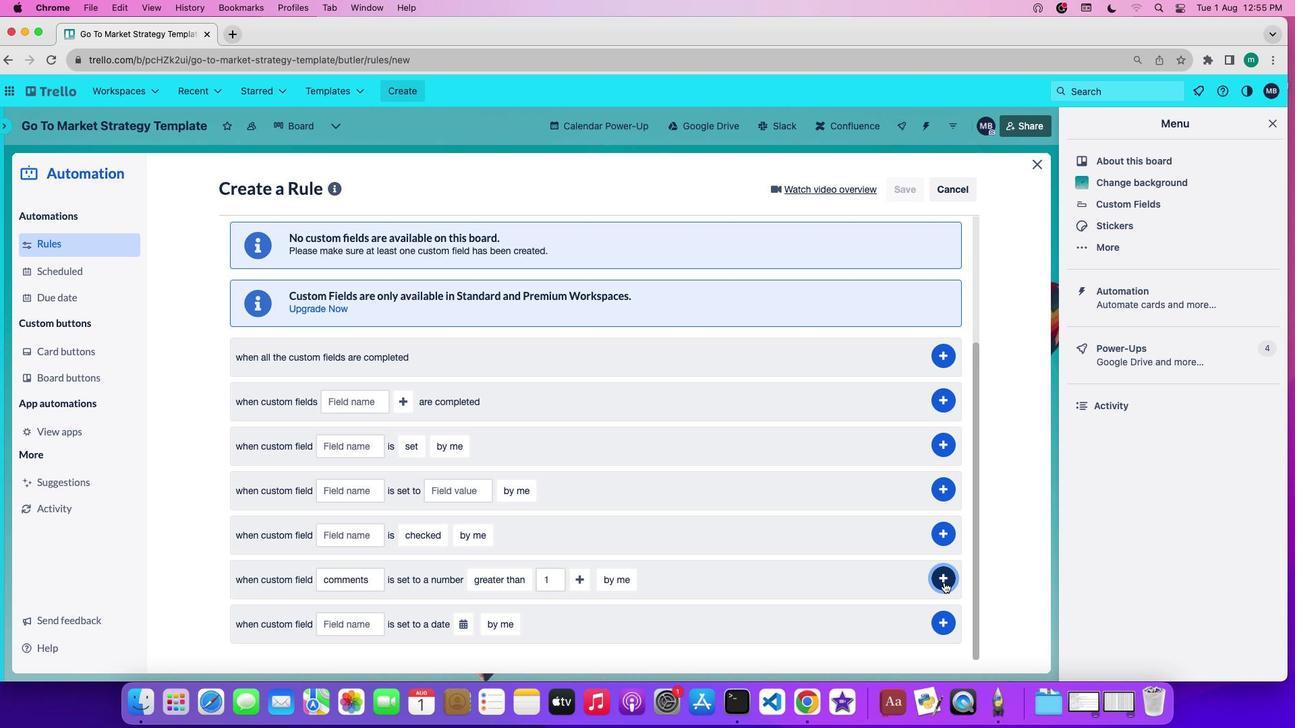 
Action: Mouse moved to (790, 602)
Screenshot: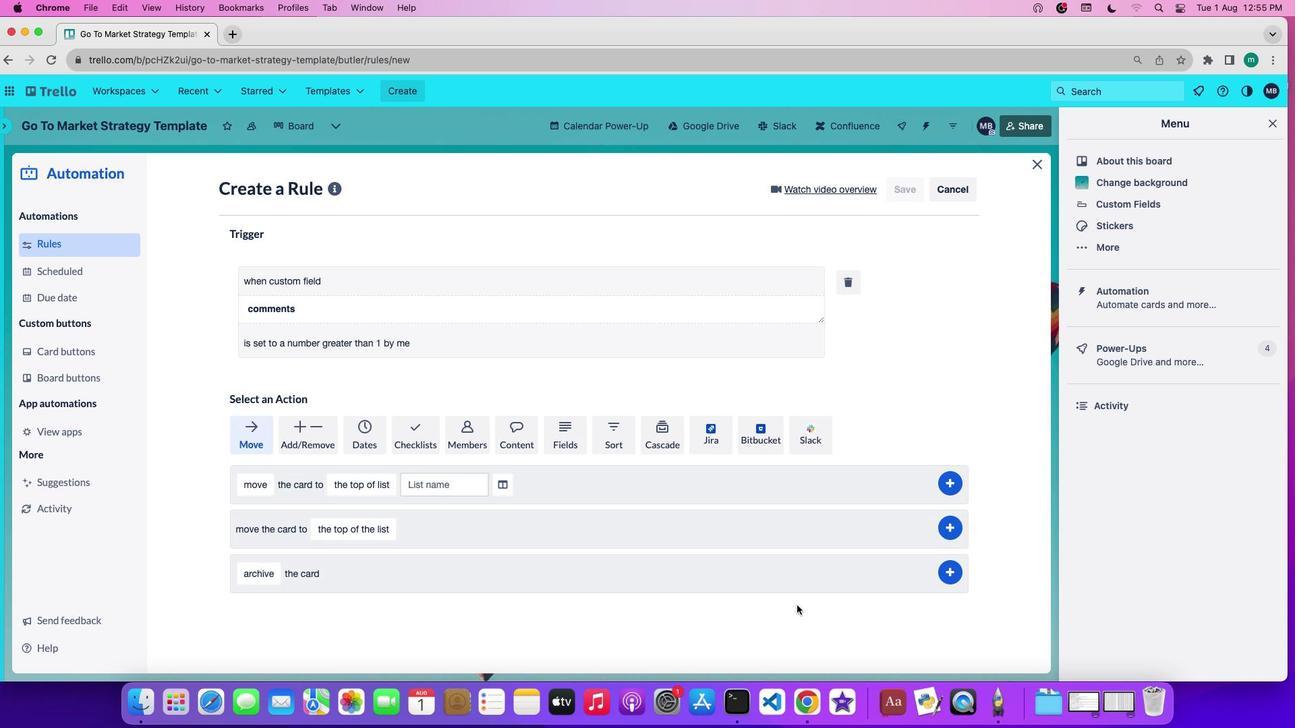 
